 Task: Look for Airbnb options in Moutsamoudou, Comoros from 2nd December, 2023 to 6th December, 2023 for 2 adults.1  bedroom having 1 bed and 1 bathroom. Property type can be hotel. Amenities needed are: washing machine. Look for 4 properties as per requirement.
Action: Mouse moved to (464, 109)
Screenshot: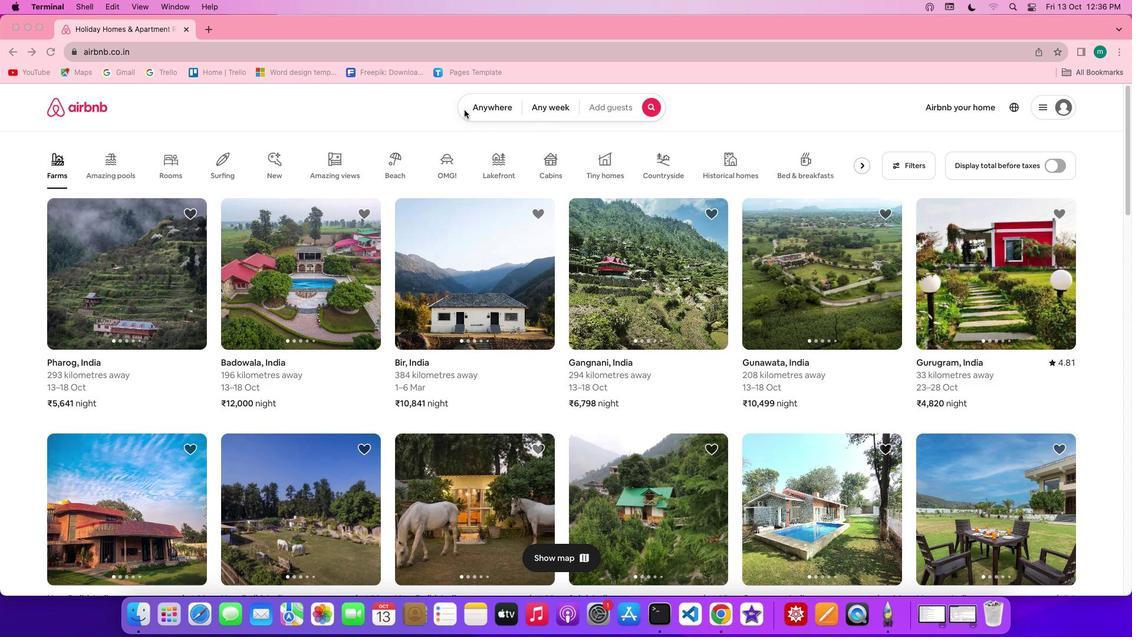 
Action: Mouse pressed left at (464, 109)
Screenshot: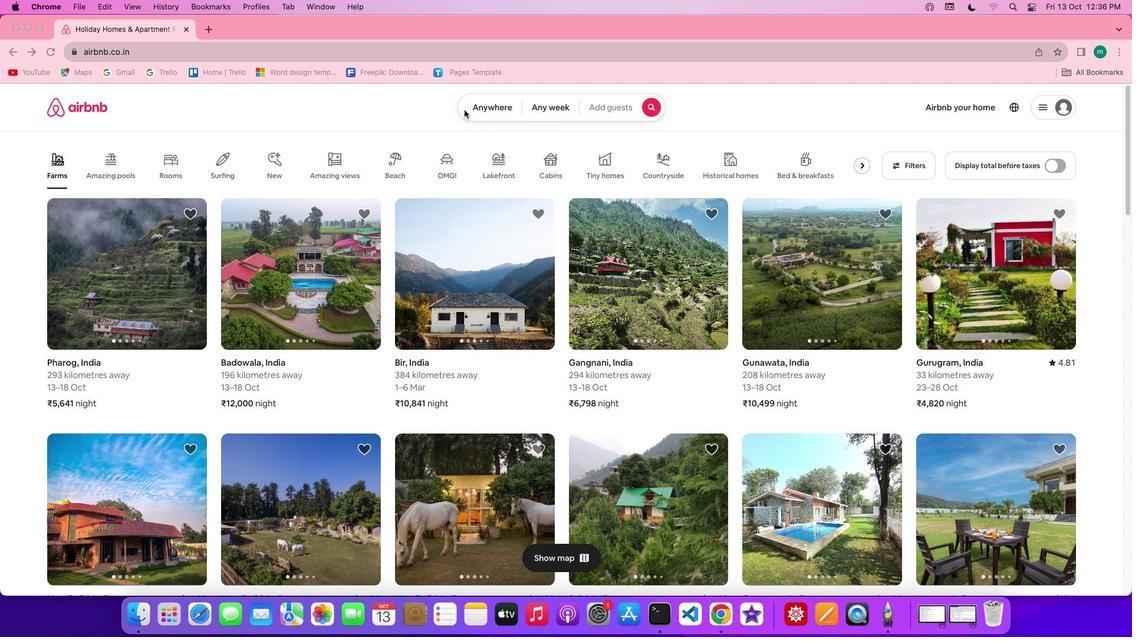 
Action: Mouse moved to (476, 106)
Screenshot: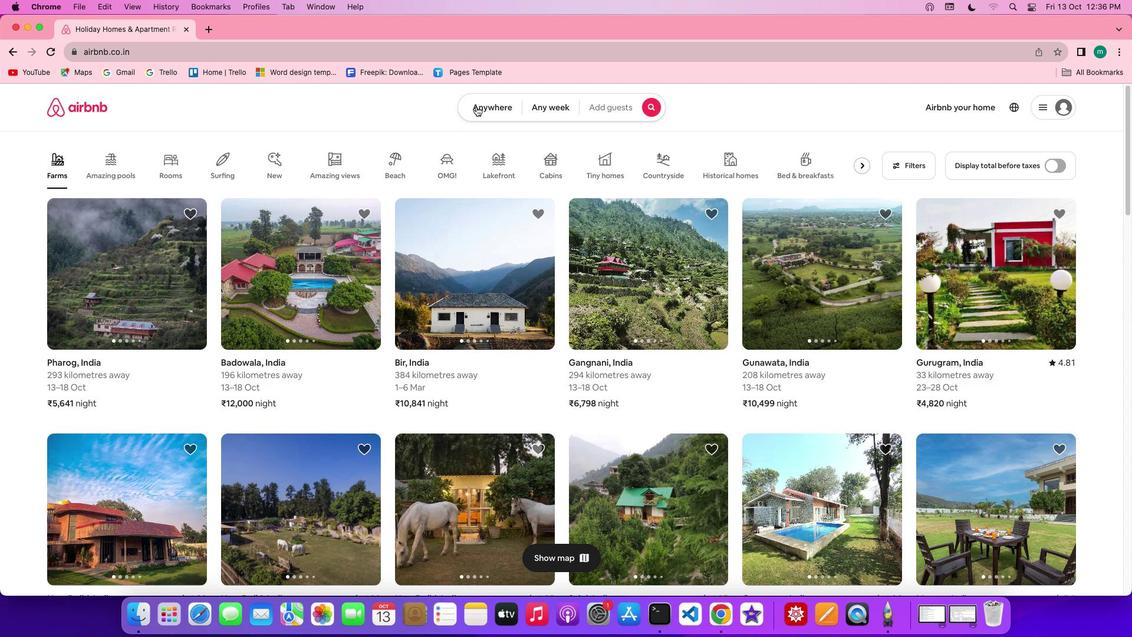 
Action: Mouse pressed left at (476, 106)
Screenshot: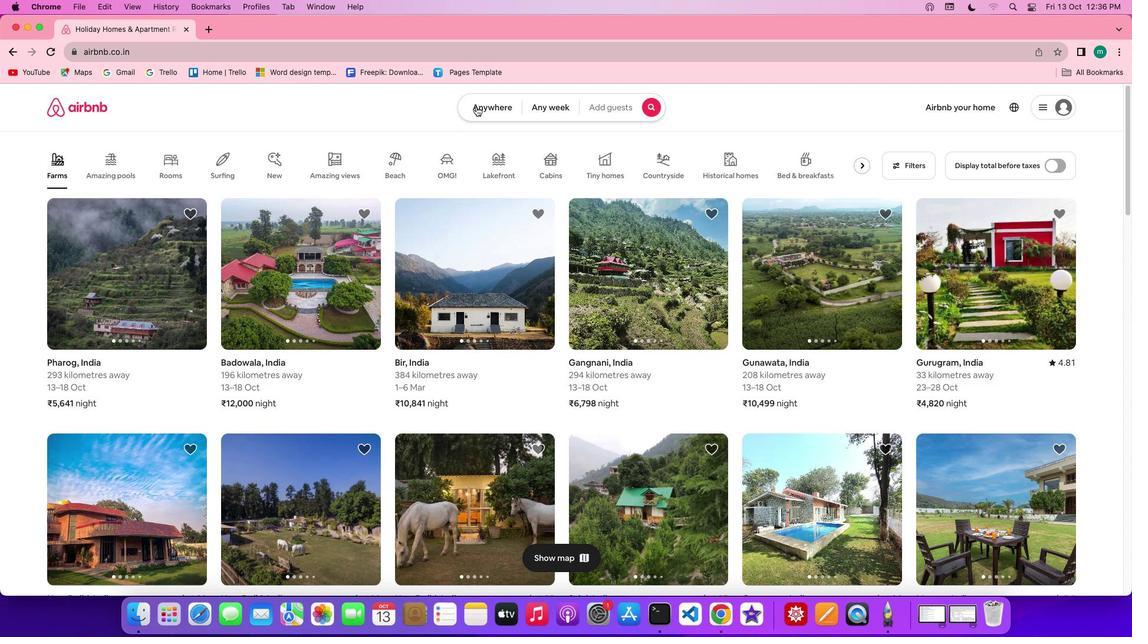 
Action: Mouse moved to (440, 158)
Screenshot: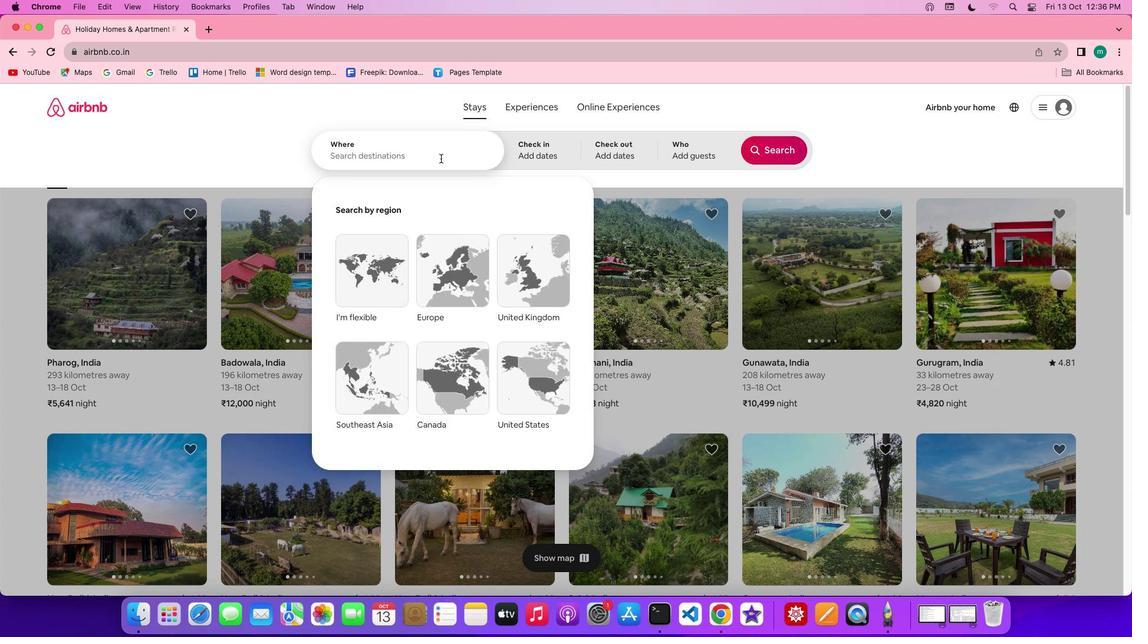 
Action: Mouse pressed left at (440, 158)
Screenshot: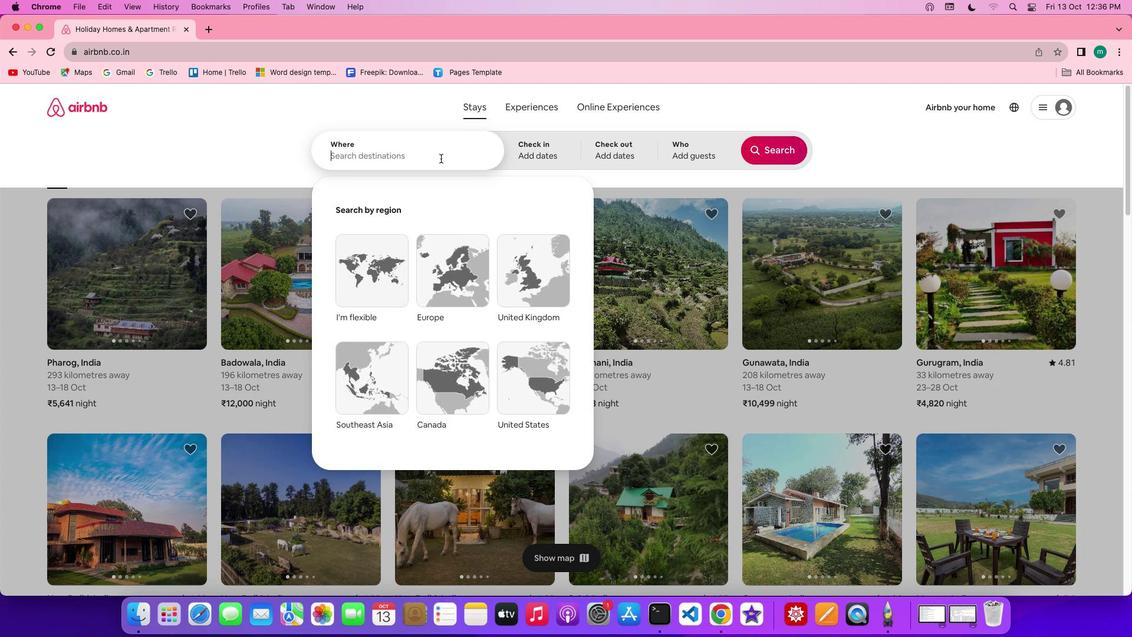 
Action: Key pressed Key.shift'M''o''u''t''s''a''m''o''u''d''o''u'','Key.shift'C''o''m''o''r''o''s'
Screenshot: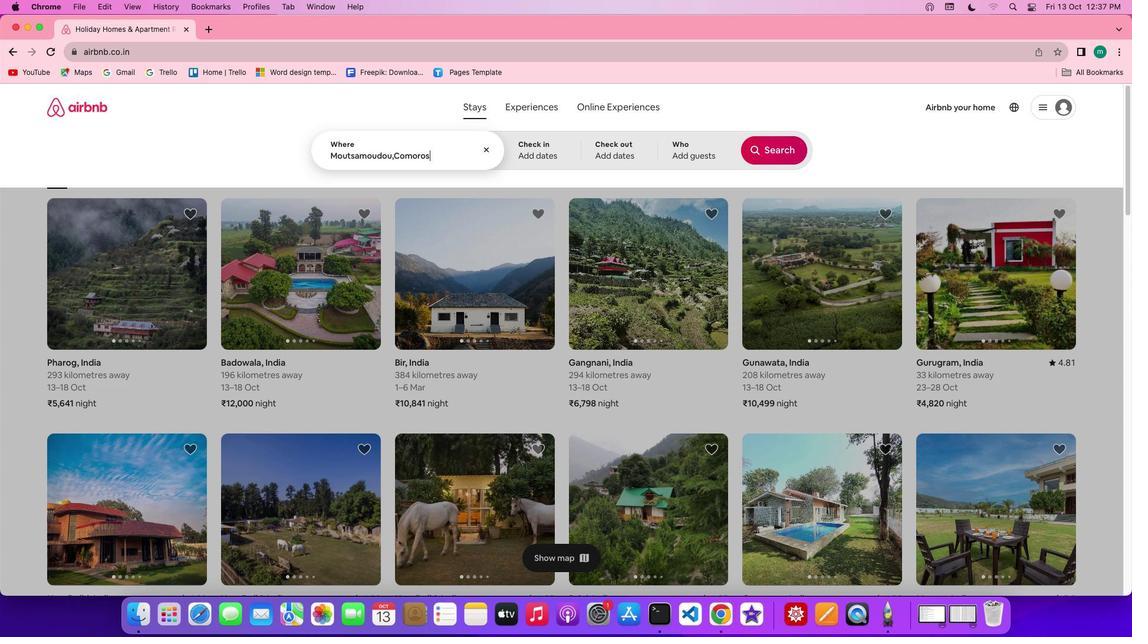 
Action: Mouse moved to (539, 153)
Screenshot: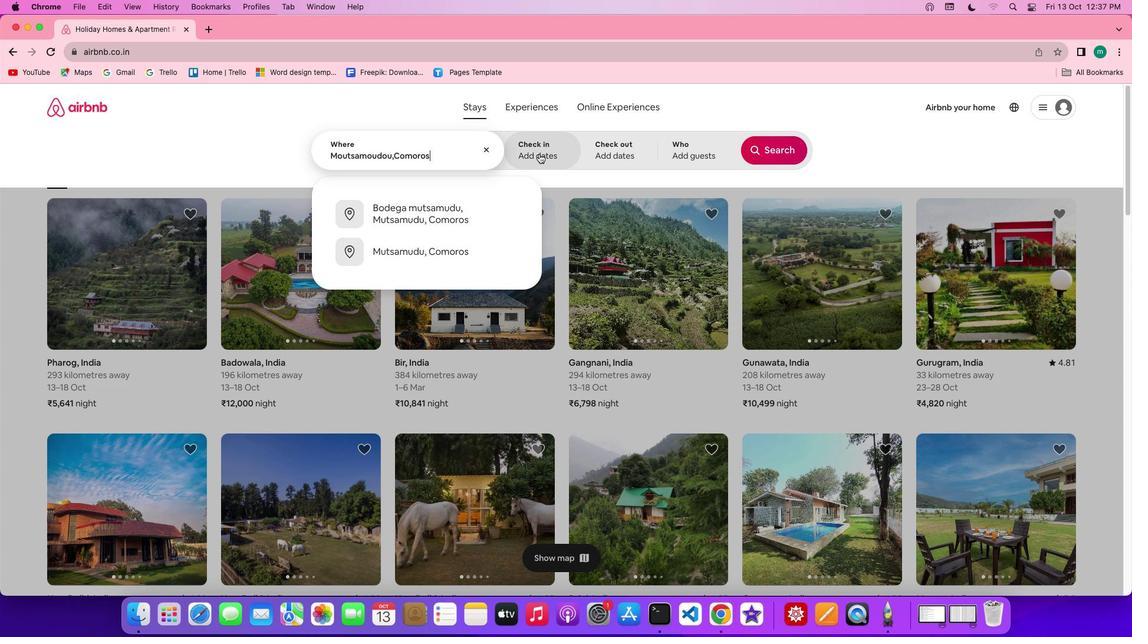 
Action: Mouse pressed left at (539, 153)
Screenshot: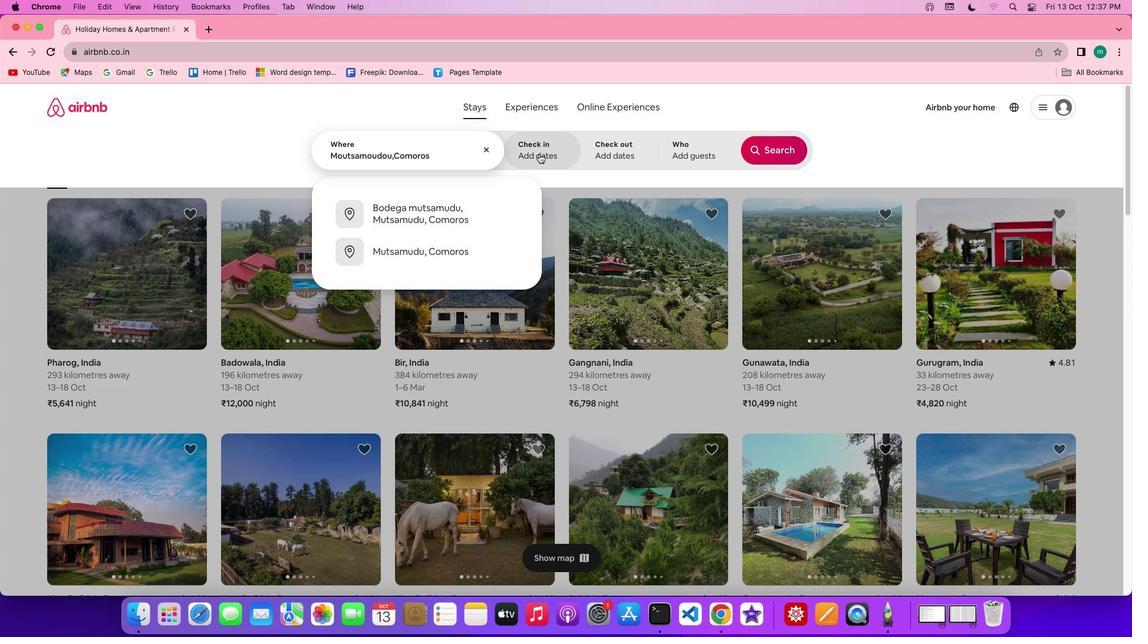 
Action: Mouse moved to (769, 244)
Screenshot: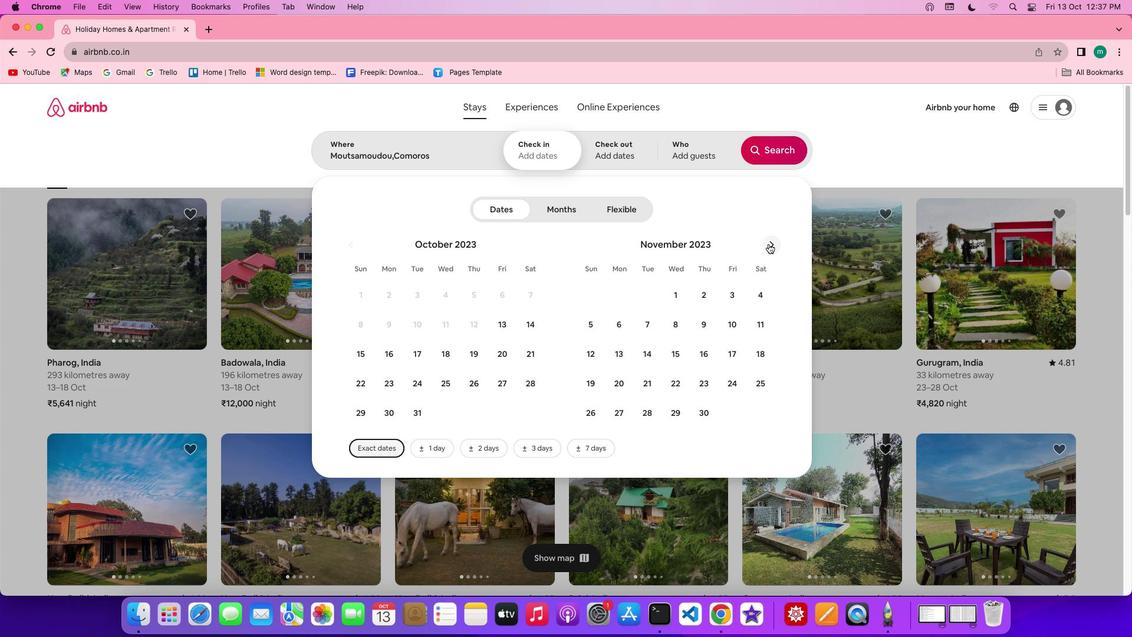
Action: Mouse pressed left at (769, 244)
Screenshot: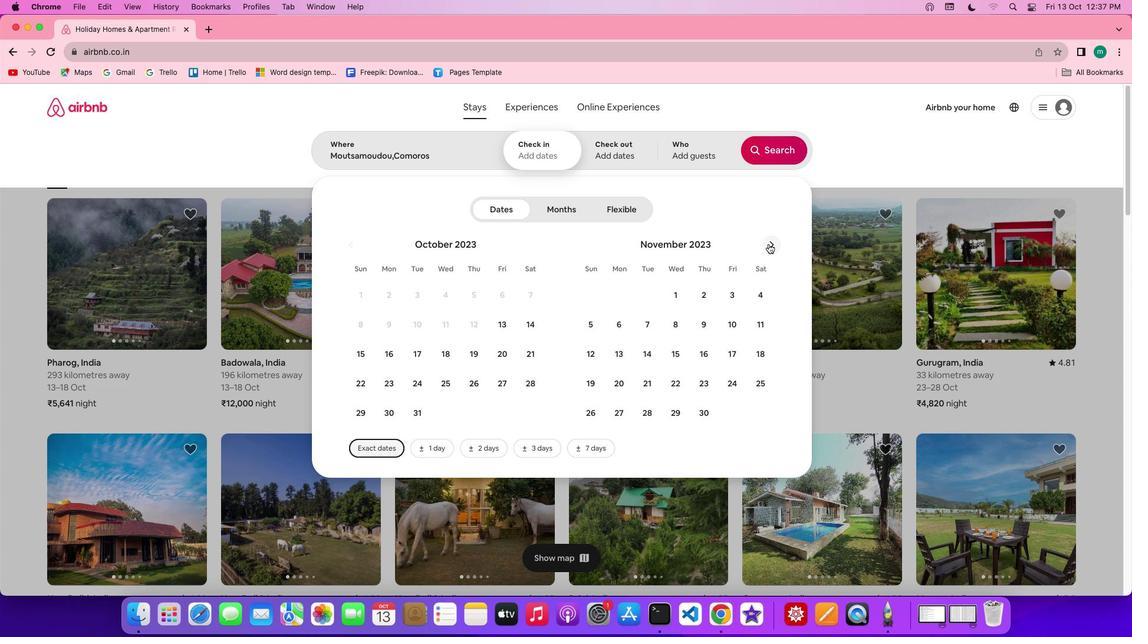 
Action: Mouse moved to (754, 287)
Screenshot: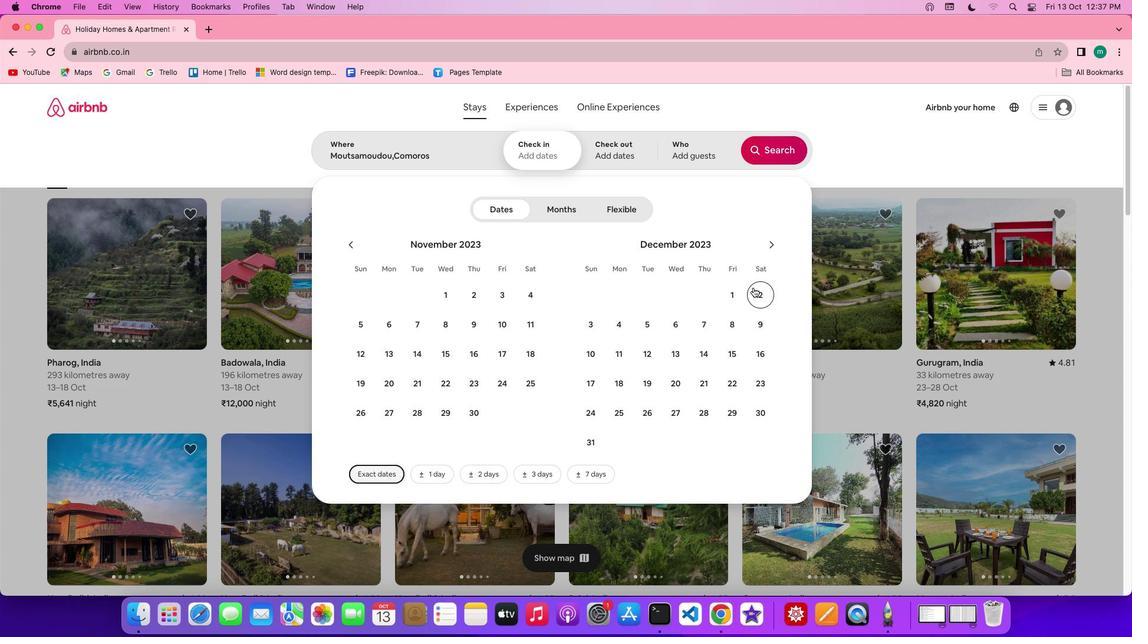 
Action: Mouse pressed left at (754, 287)
Screenshot: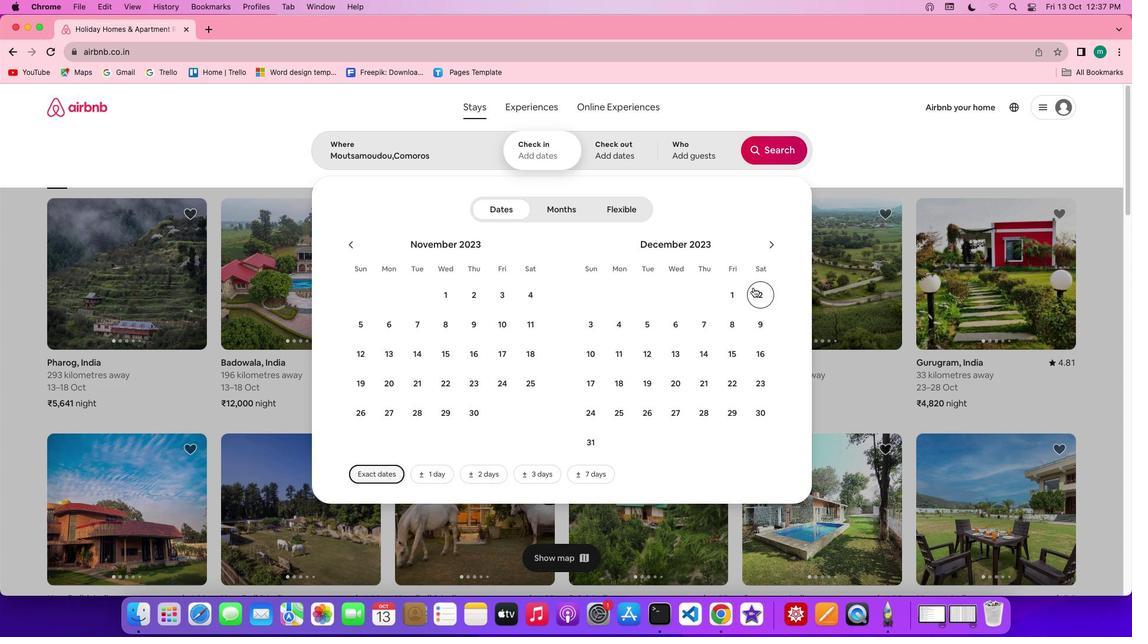 
Action: Mouse moved to (679, 329)
Screenshot: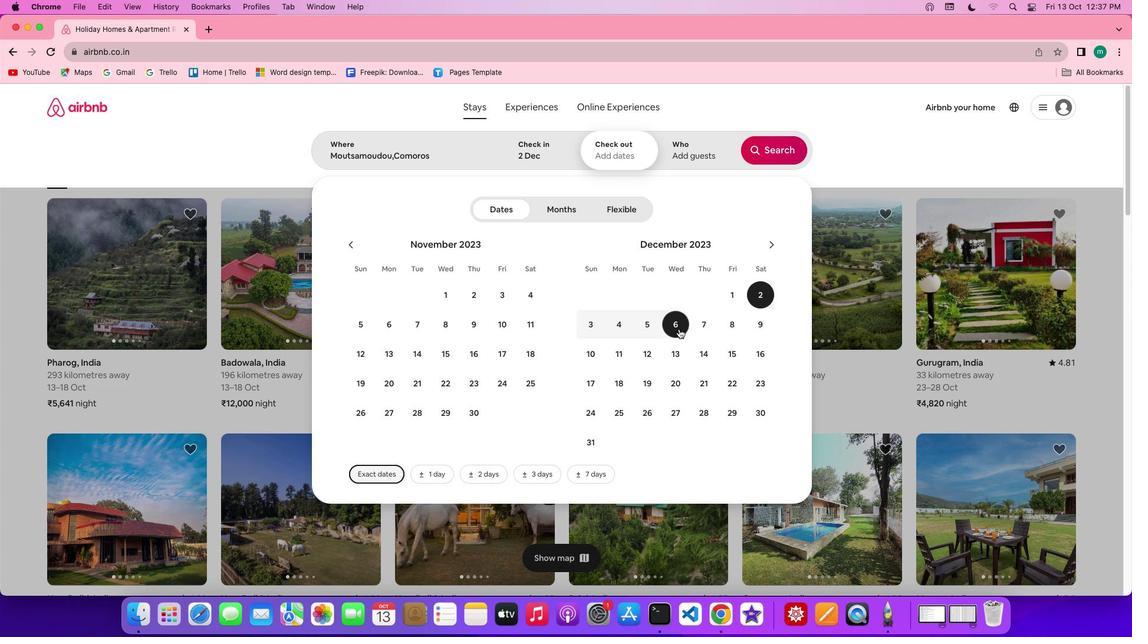 
Action: Mouse pressed left at (679, 329)
Screenshot: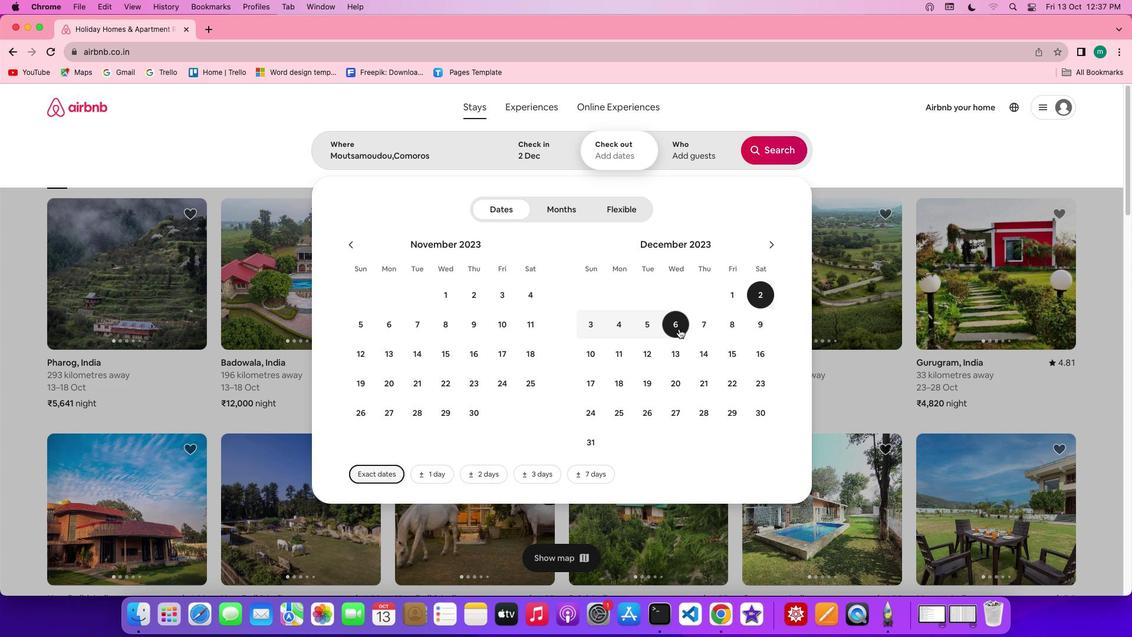 
Action: Mouse moved to (681, 155)
Screenshot: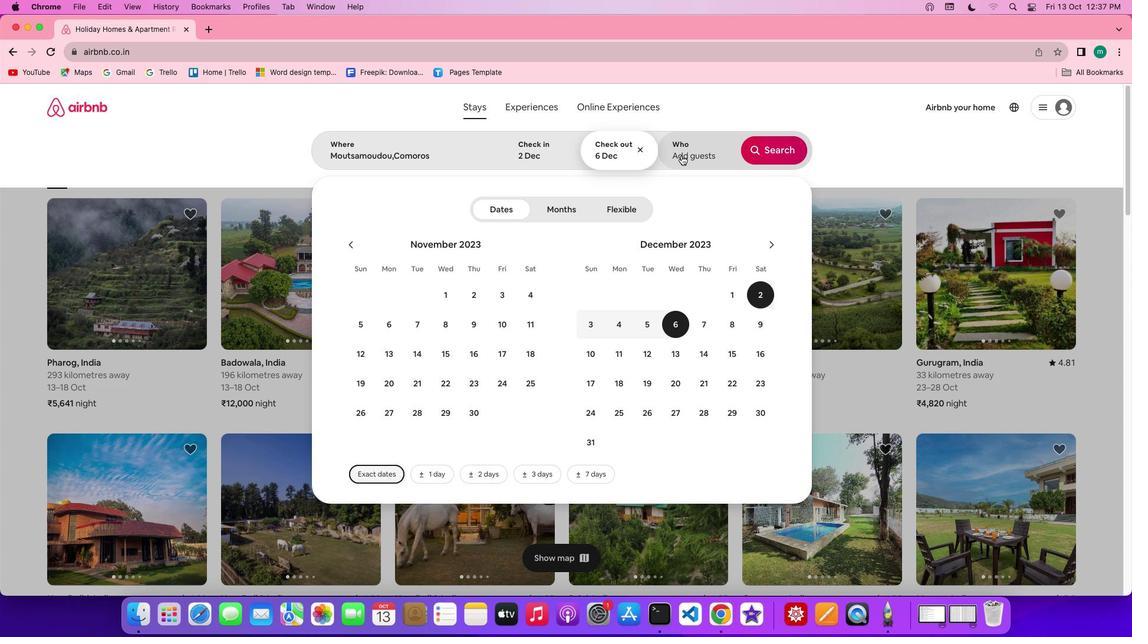 
Action: Mouse pressed left at (681, 155)
Screenshot: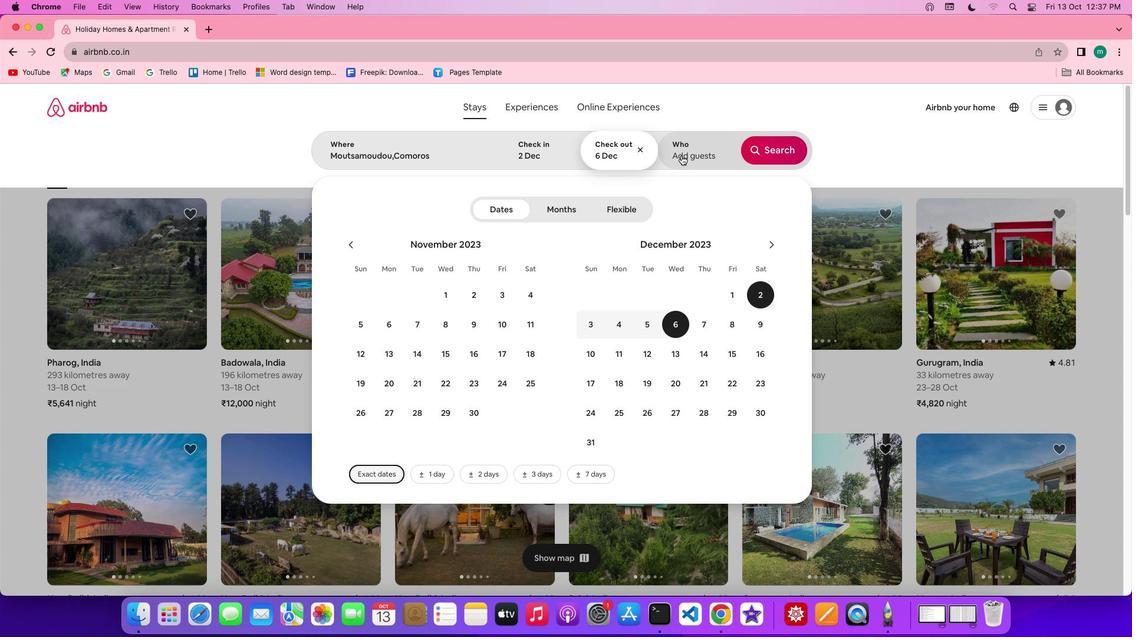 
Action: Mouse moved to (777, 217)
Screenshot: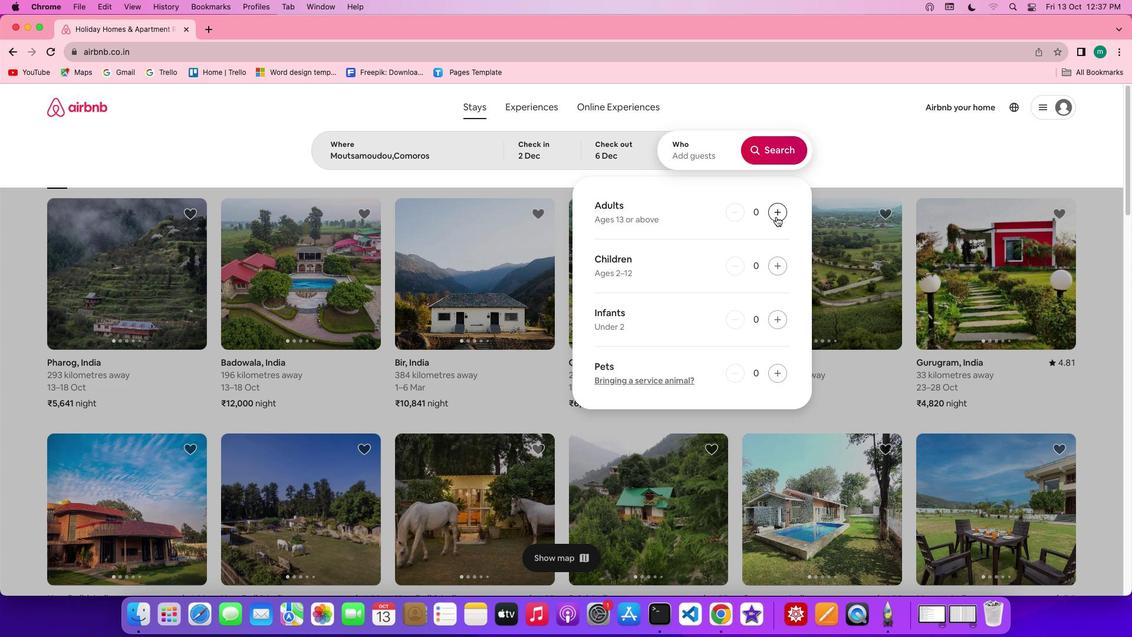 
Action: Mouse pressed left at (777, 217)
Screenshot: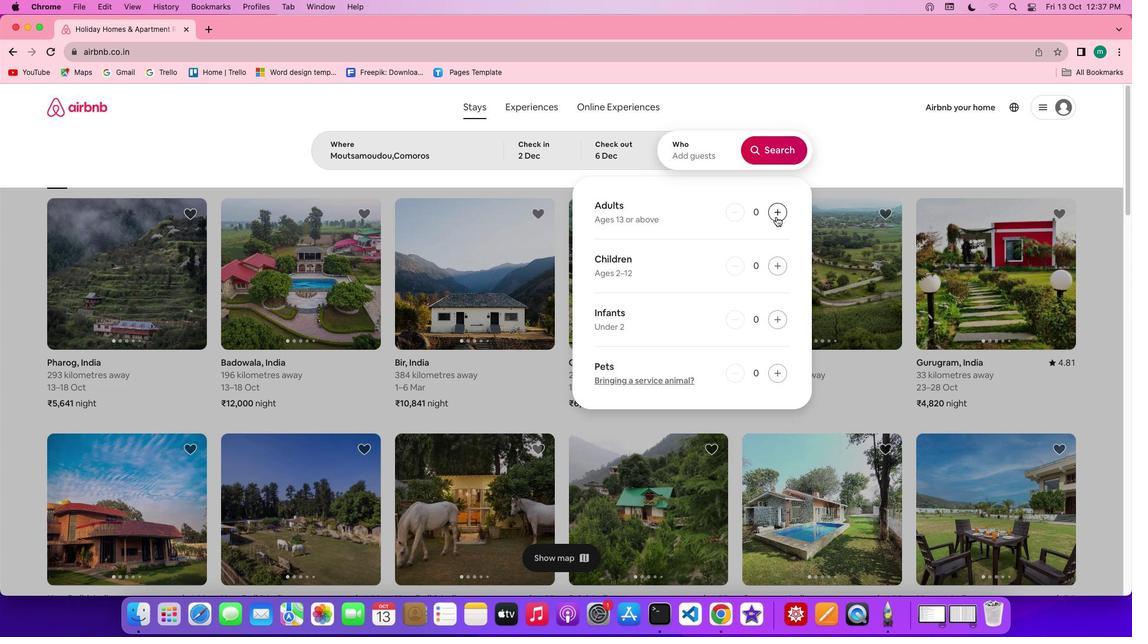 
Action: Mouse pressed left at (777, 217)
Screenshot: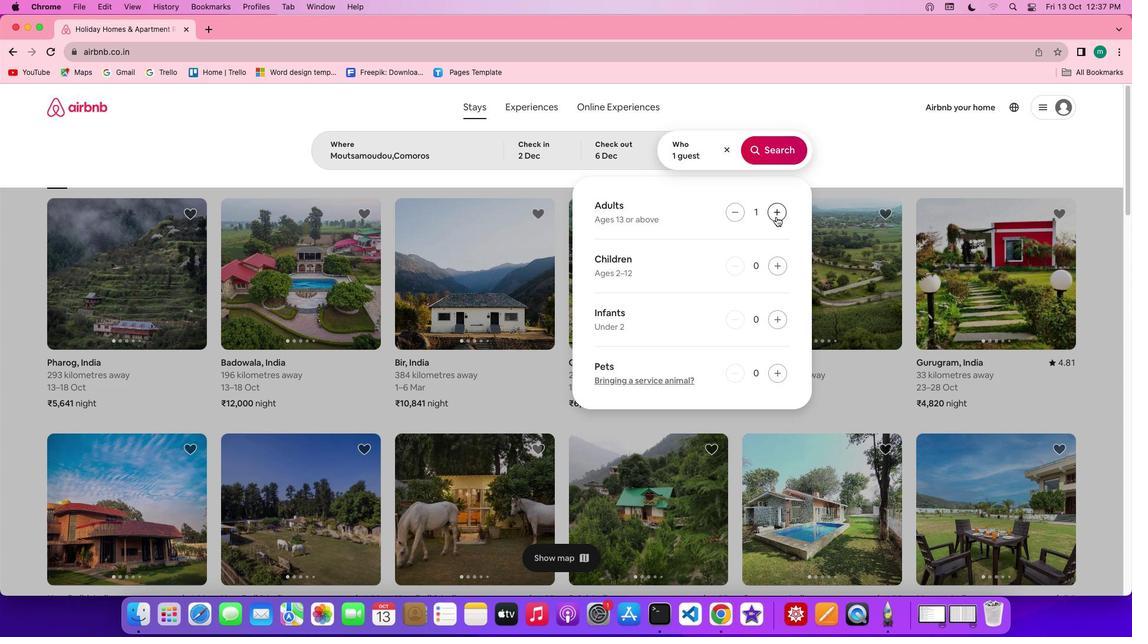 
Action: Mouse moved to (772, 143)
Screenshot: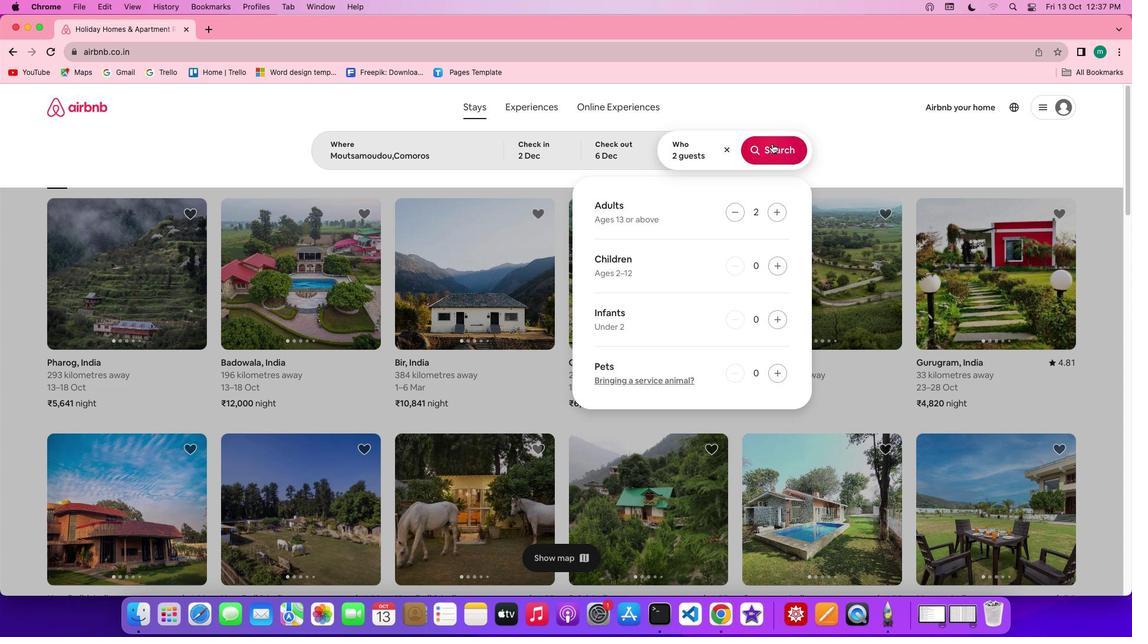 
Action: Mouse pressed left at (772, 143)
Screenshot: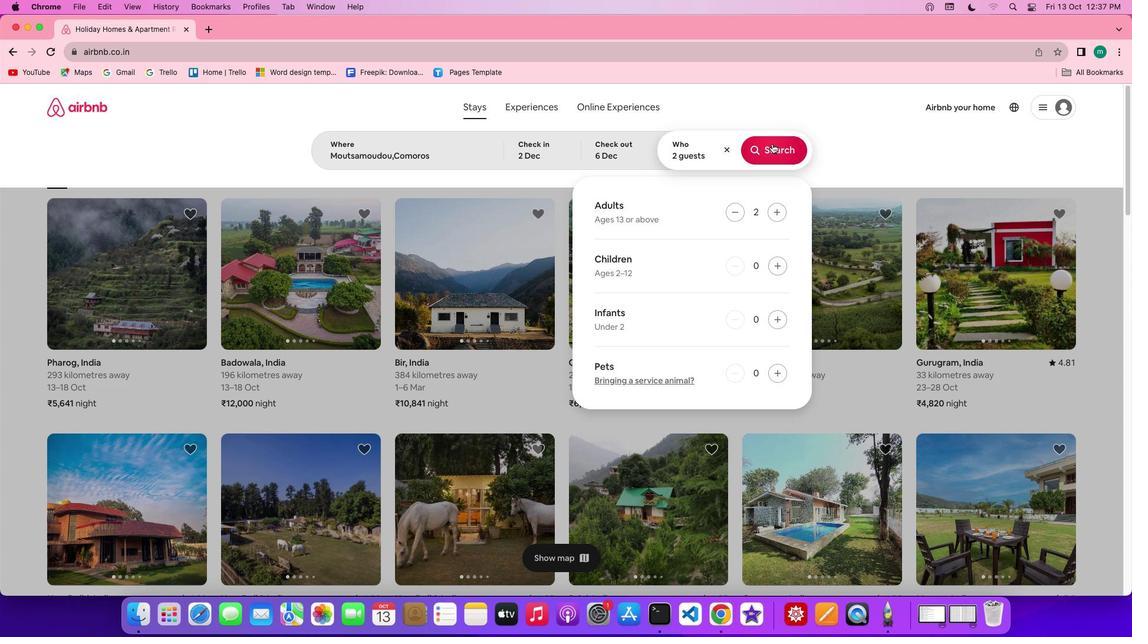 
Action: Mouse moved to (930, 153)
Screenshot: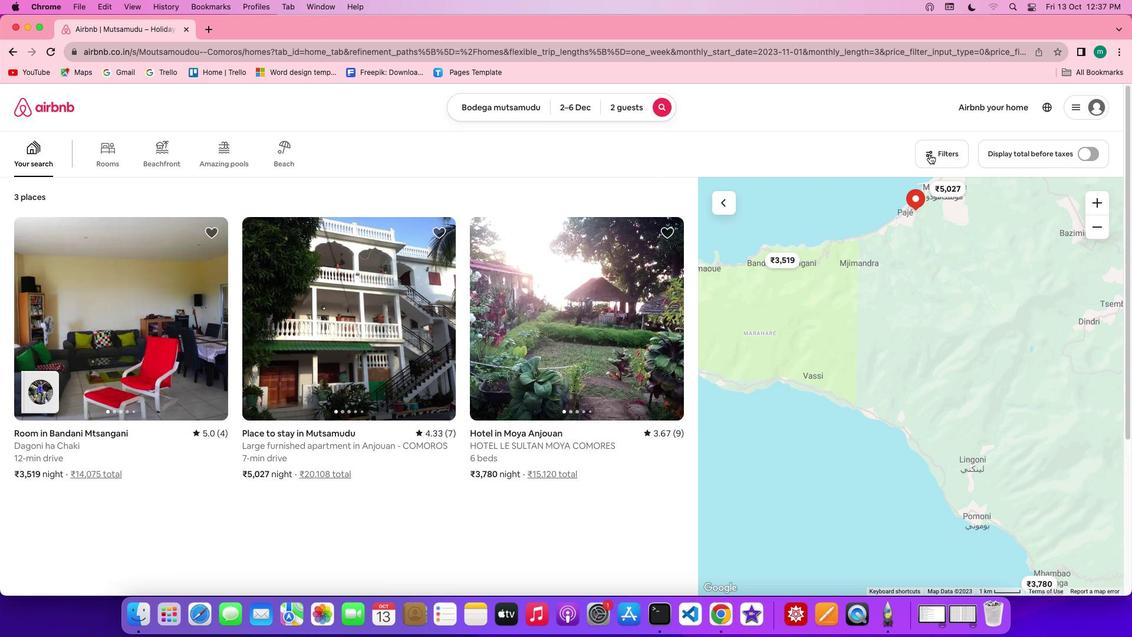 
Action: Mouse pressed left at (930, 153)
Screenshot: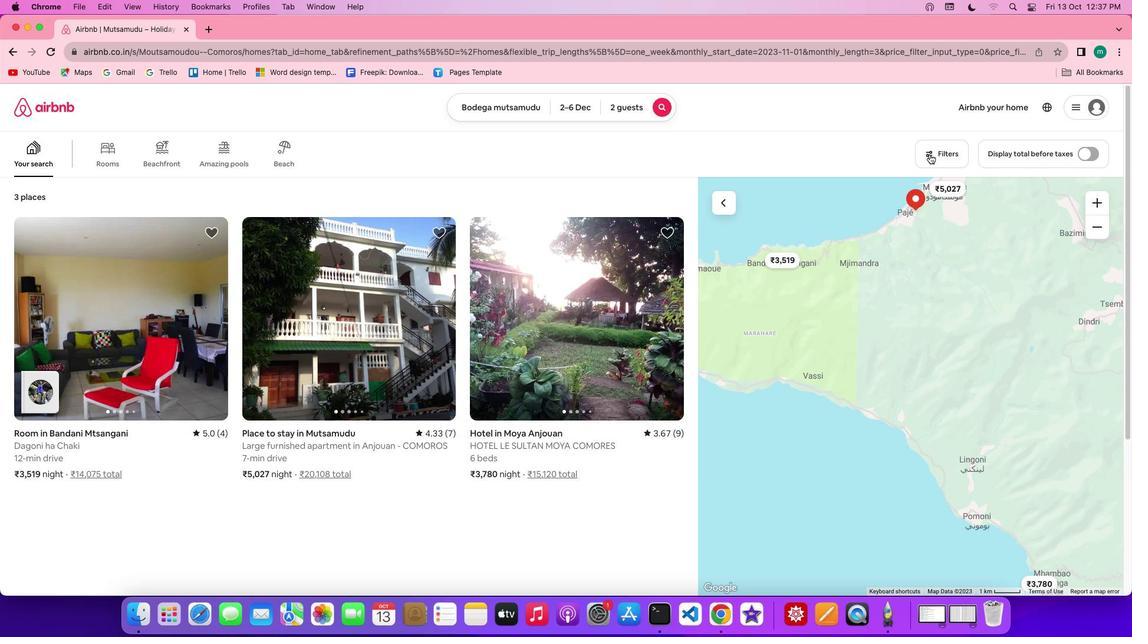 
Action: Mouse moved to (614, 269)
Screenshot: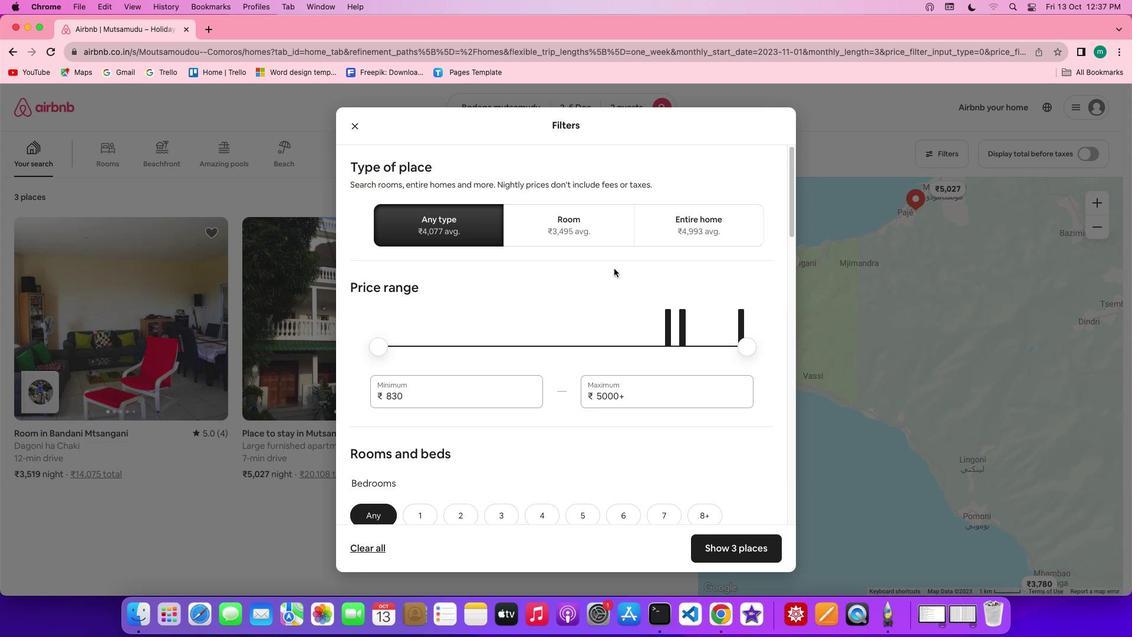 
Action: Mouse scrolled (614, 269) with delta (0, 0)
Screenshot: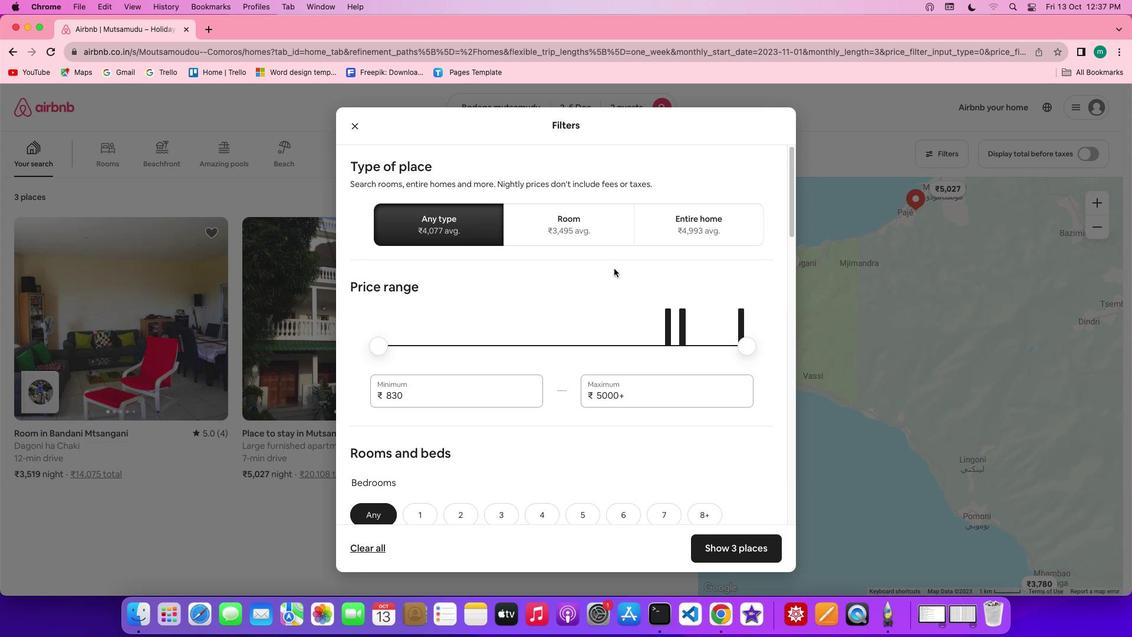 
Action: Mouse scrolled (614, 269) with delta (0, 0)
Screenshot: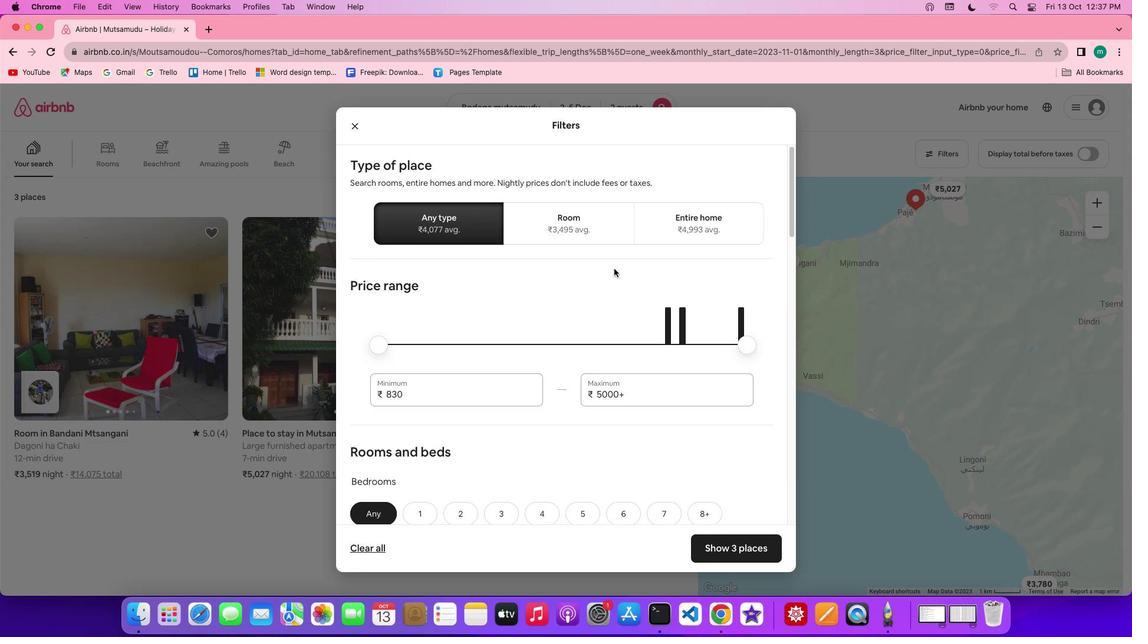 
Action: Mouse scrolled (614, 269) with delta (0, 0)
Screenshot: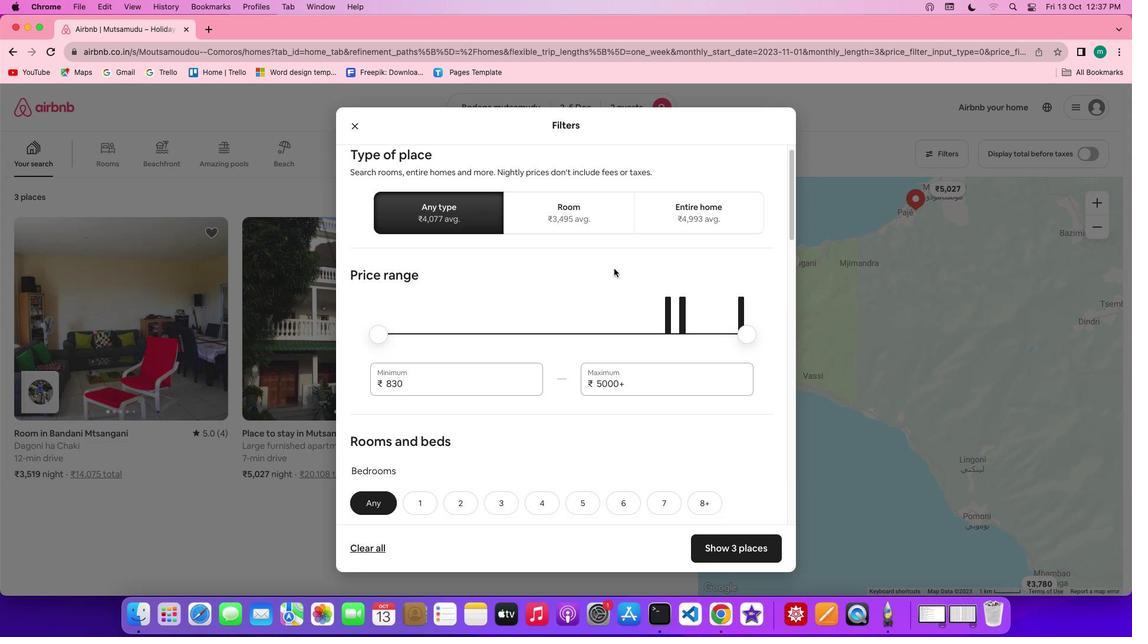 
Action: Mouse scrolled (614, 269) with delta (0, 0)
Screenshot: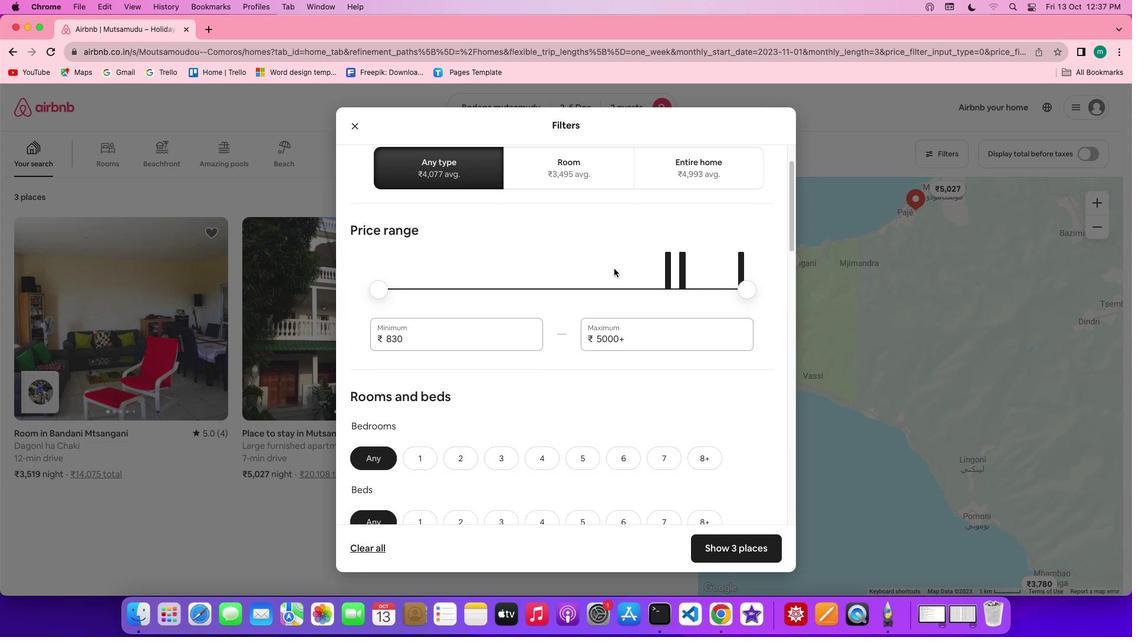 
Action: Mouse scrolled (614, 269) with delta (0, 0)
Screenshot: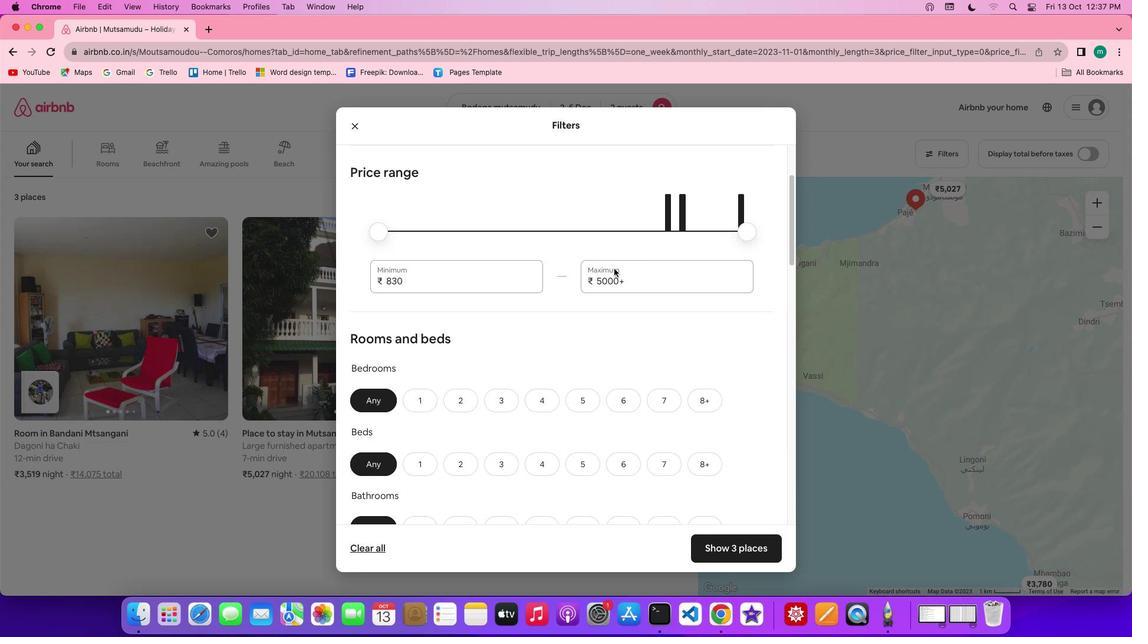 
Action: Mouse scrolled (614, 269) with delta (0, 0)
Screenshot: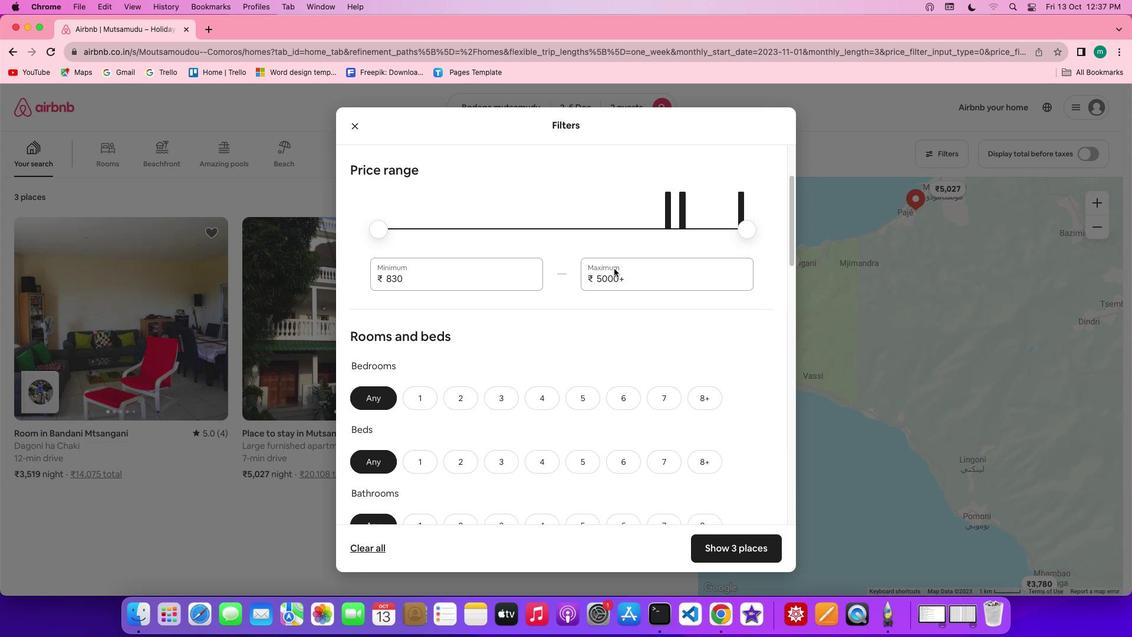 
Action: Mouse scrolled (614, 269) with delta (0, 0)
Screenshot: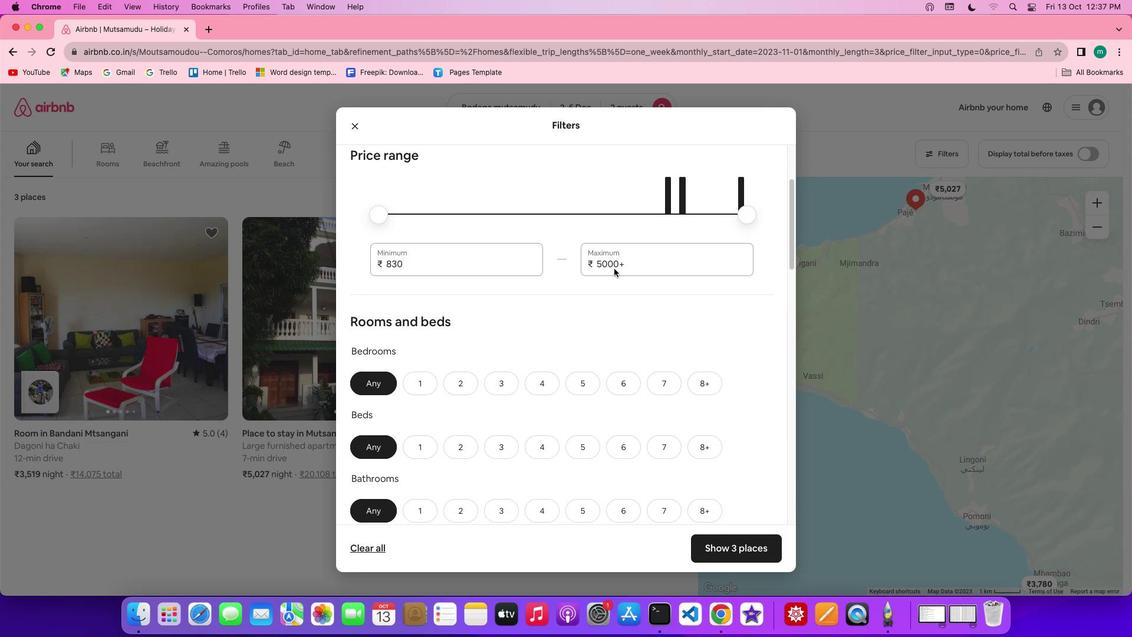 
Action: Mouse scrolled (614, 269) with delta (0, 0)
Screenshot: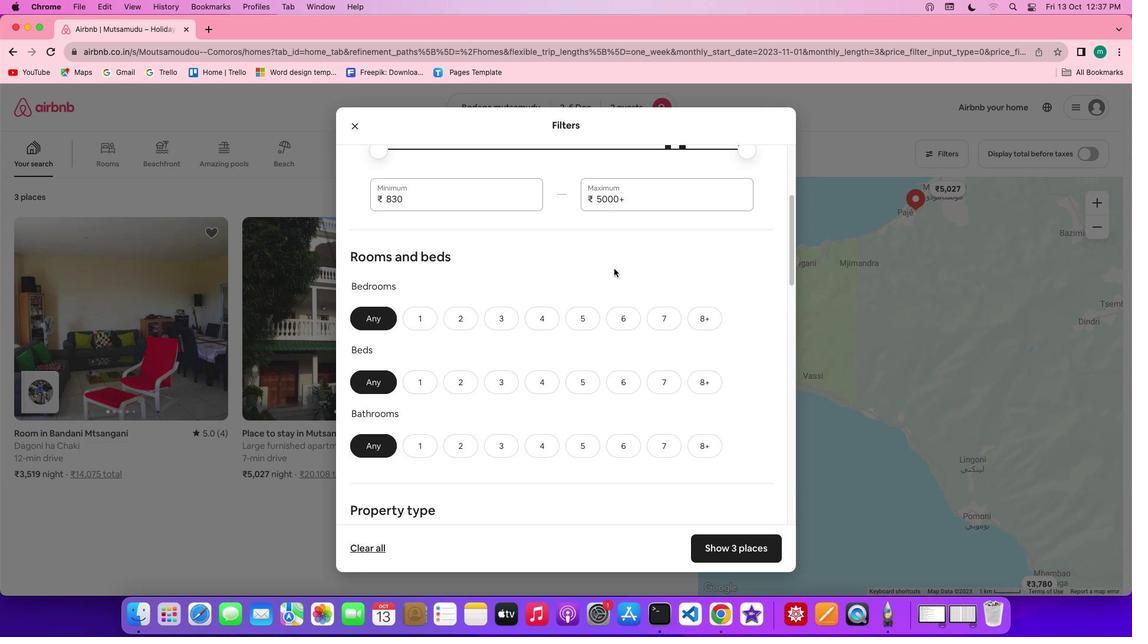 
Action: Mouse scrolled (614, 269) with delta (0, 0)
Screenshot: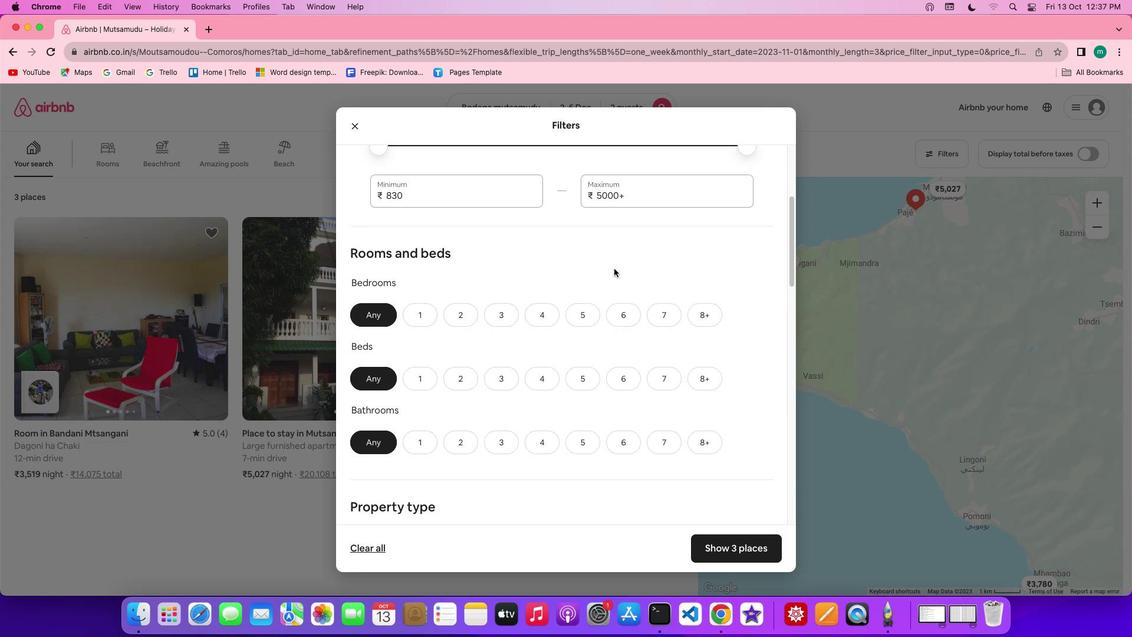 
Action: Mouse scrolled (614, 269) with delta (0, 0)
Screenshot: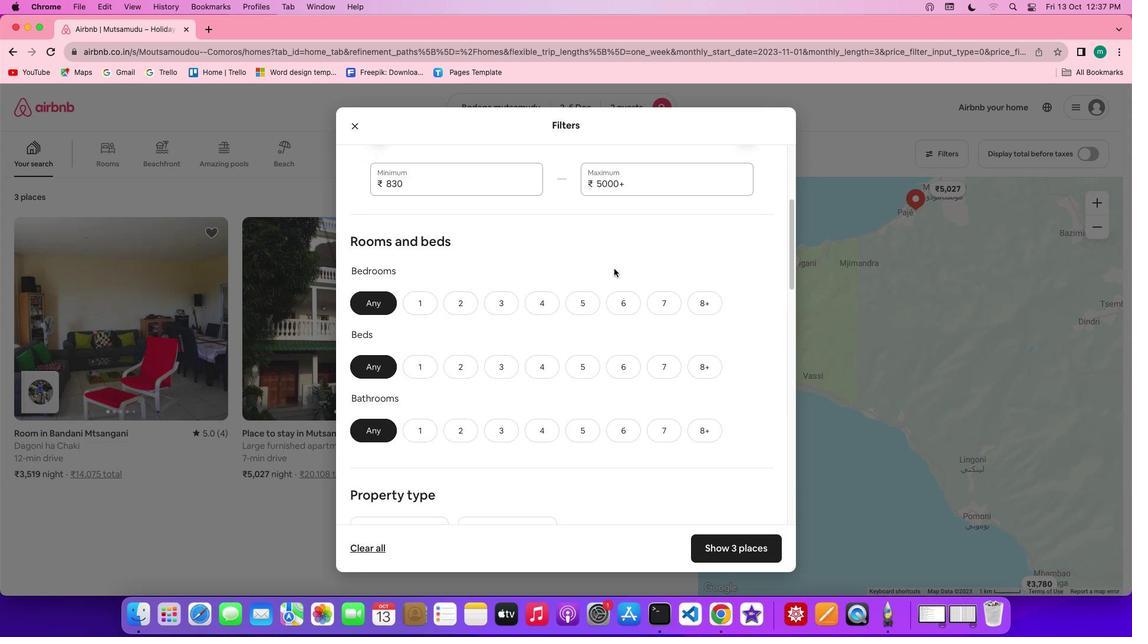 
Action: Mouse scrolled (614, 269) with delta (0, -1)
Screenshot: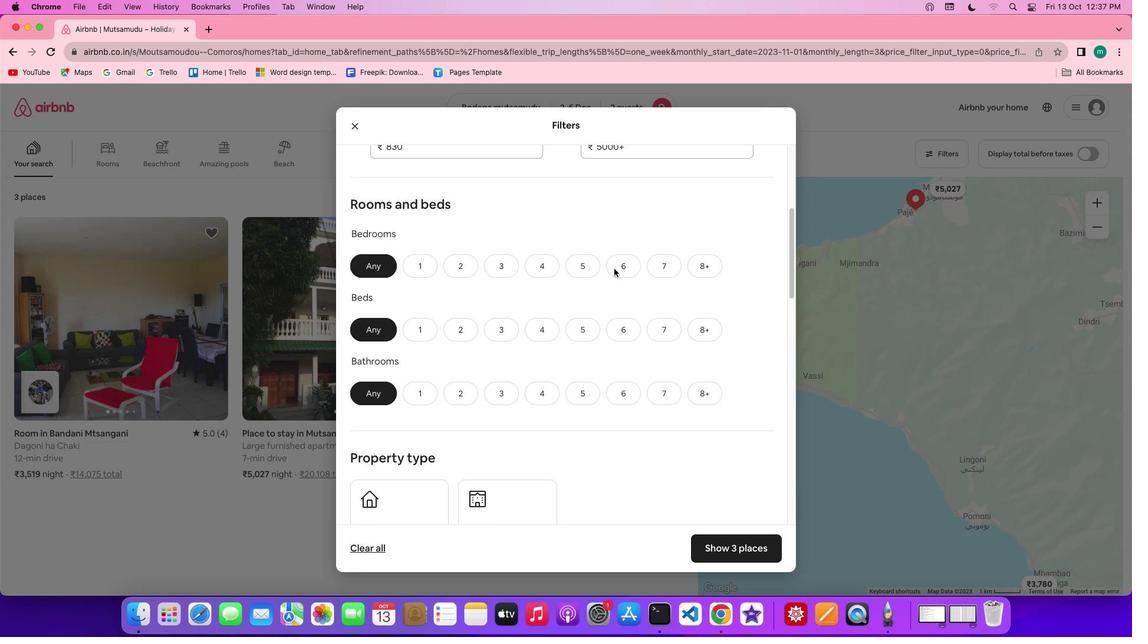
Action: Mouse moved to (423, 156)
Screenshot: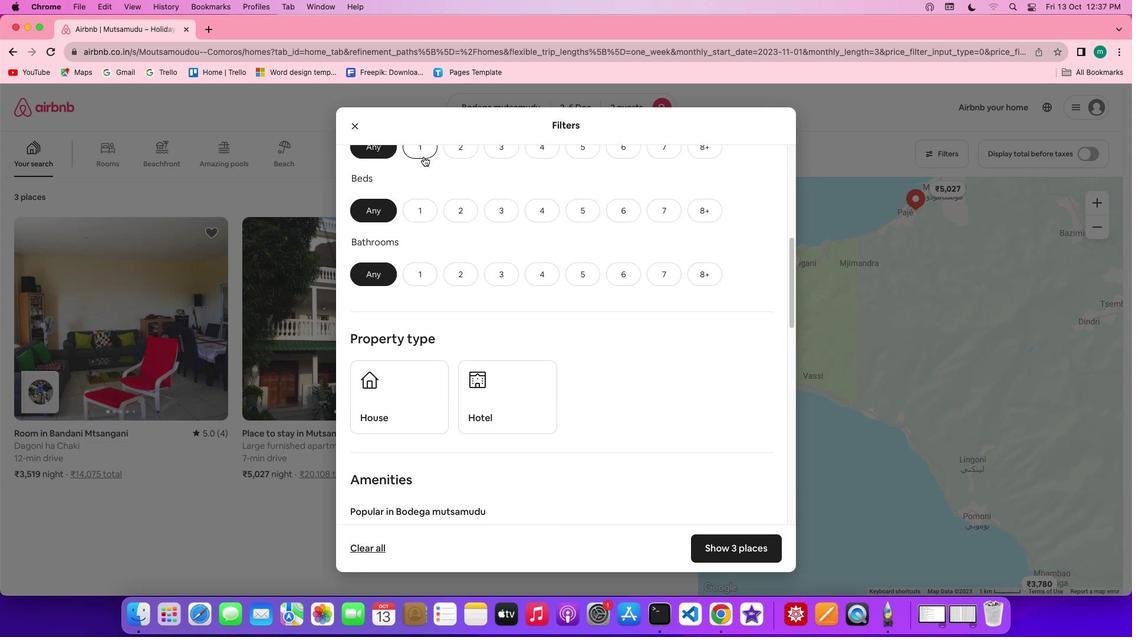 
Action: Mouse pressed left at (423, 156)
Screenshot: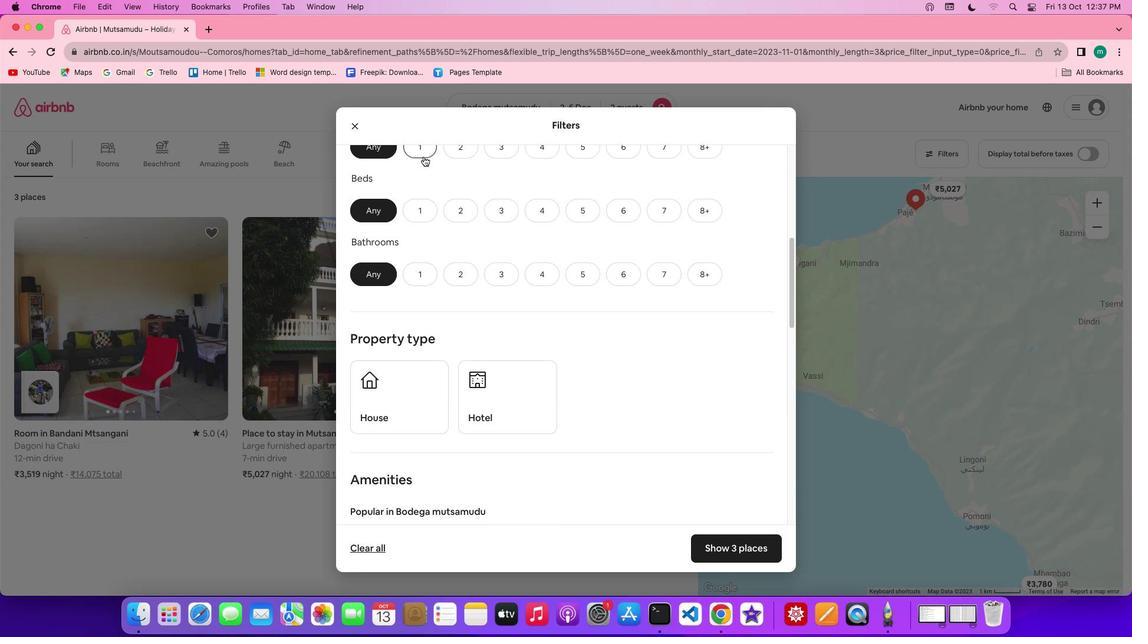 
Action: Mouse moved to (418, 205)
Screenshot: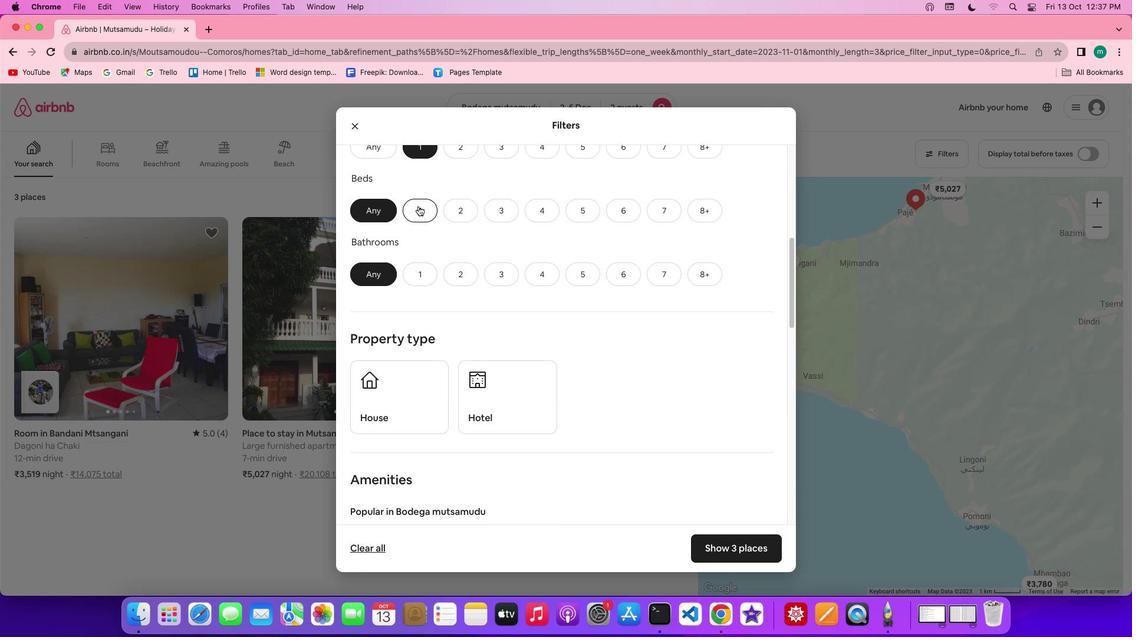 
Action: Mouse pressed left at (418, 205)
Screenshot: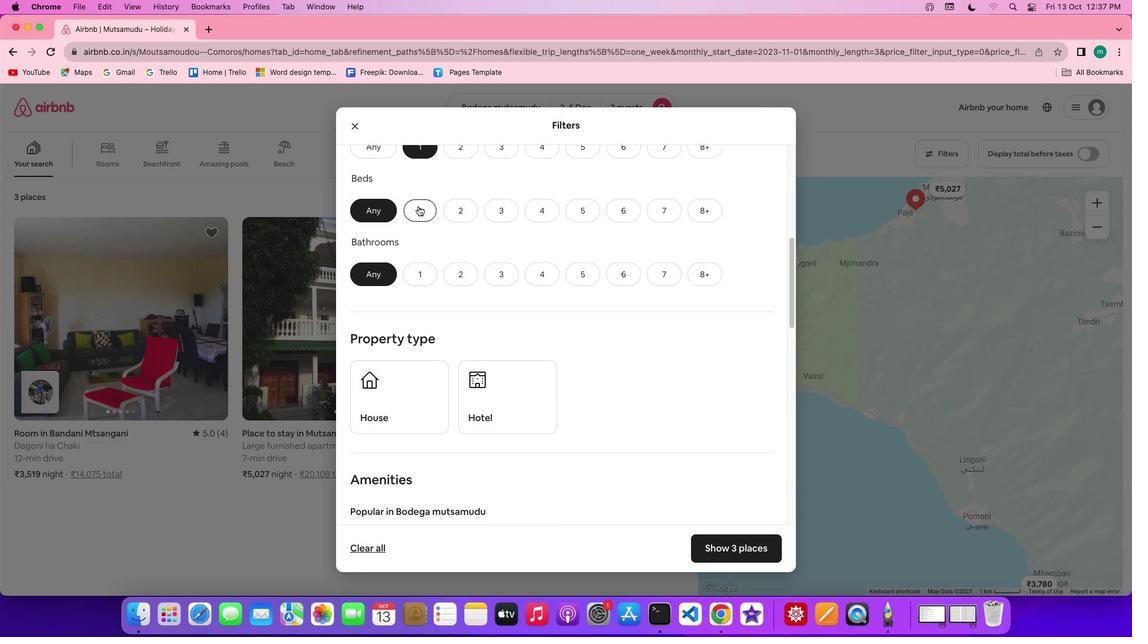 
Action: Mouse moved to (423, 272)
Screenshot: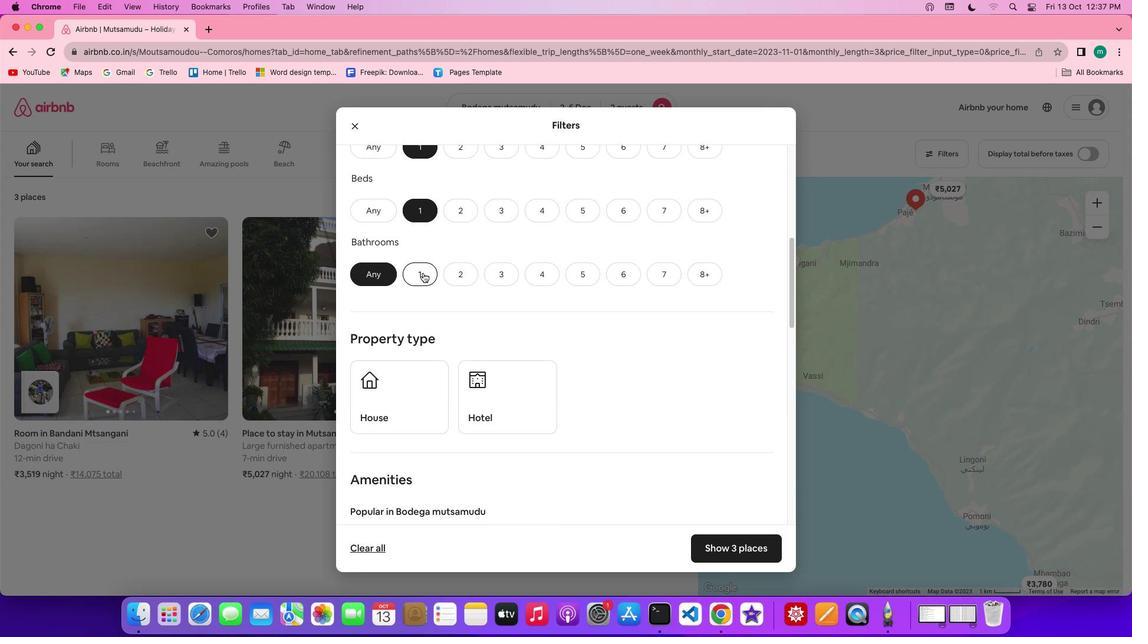 
Action: Mouse pressed left at (423, 272)
Screenshot: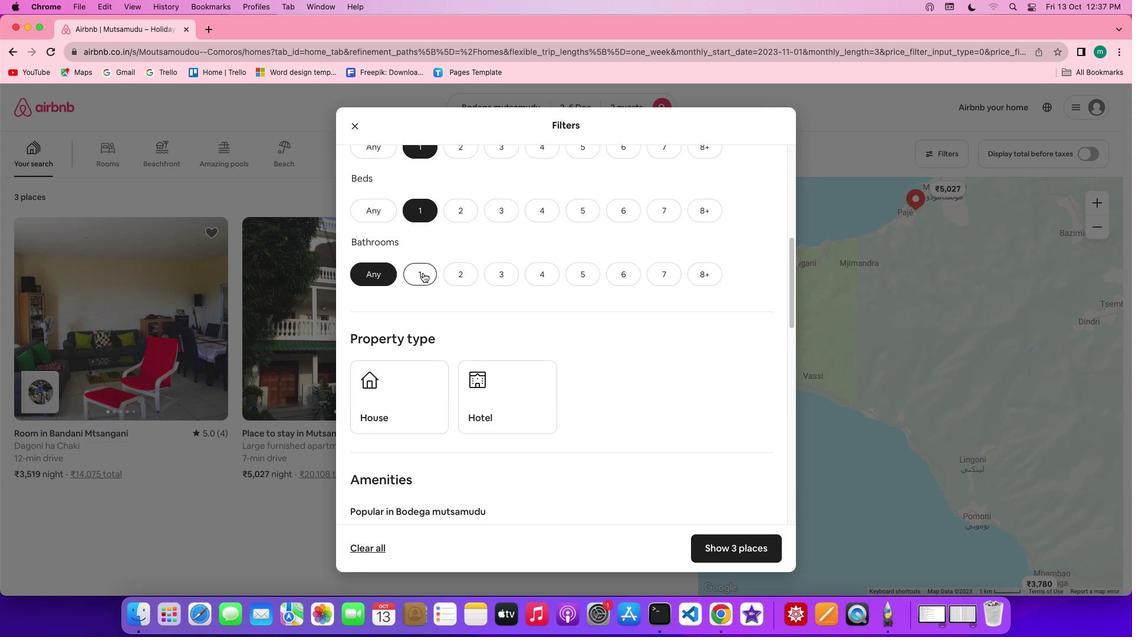 
Action: Mouse moved to (614, 269)
Screenshot: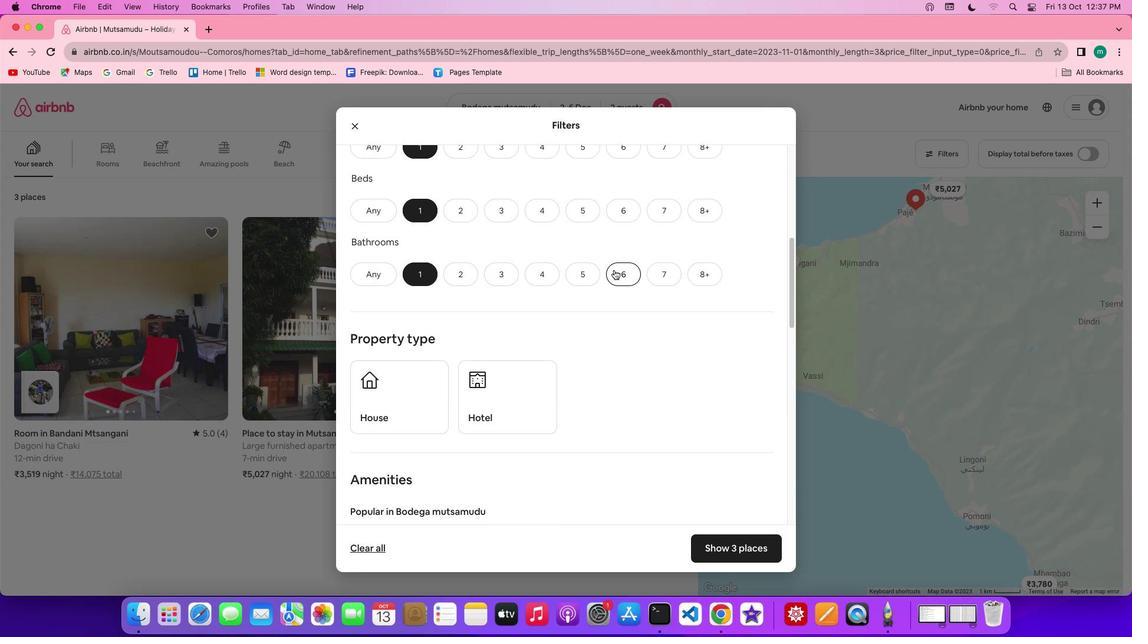 
Action: Mouse scrolled (614, 269) with delta (0, 0)
Screenshot: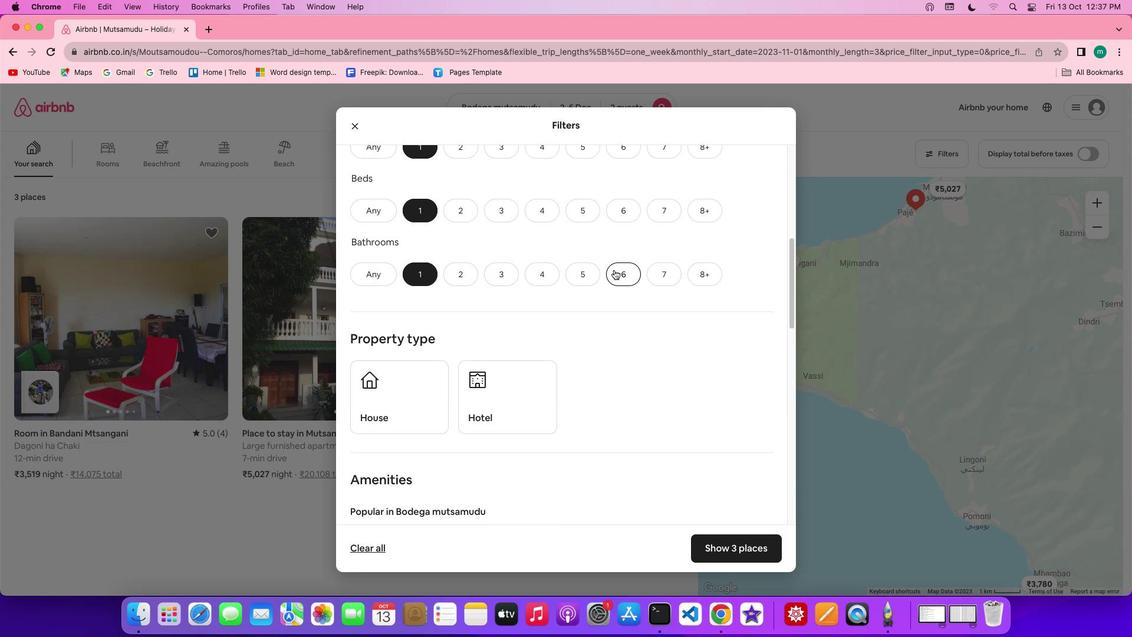 
Action: Mouse scrolled (614, 269) with delta (0, 0)
Screenshot: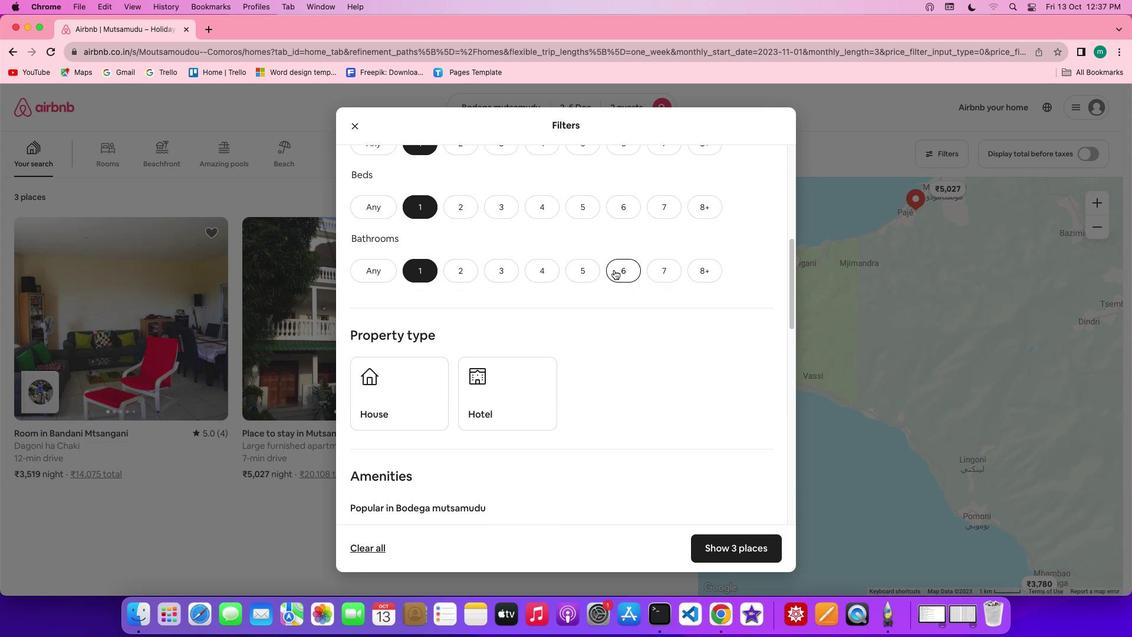 
Action: Mouse scrolled (614, 269) with delta (0, 0)
Screenshot: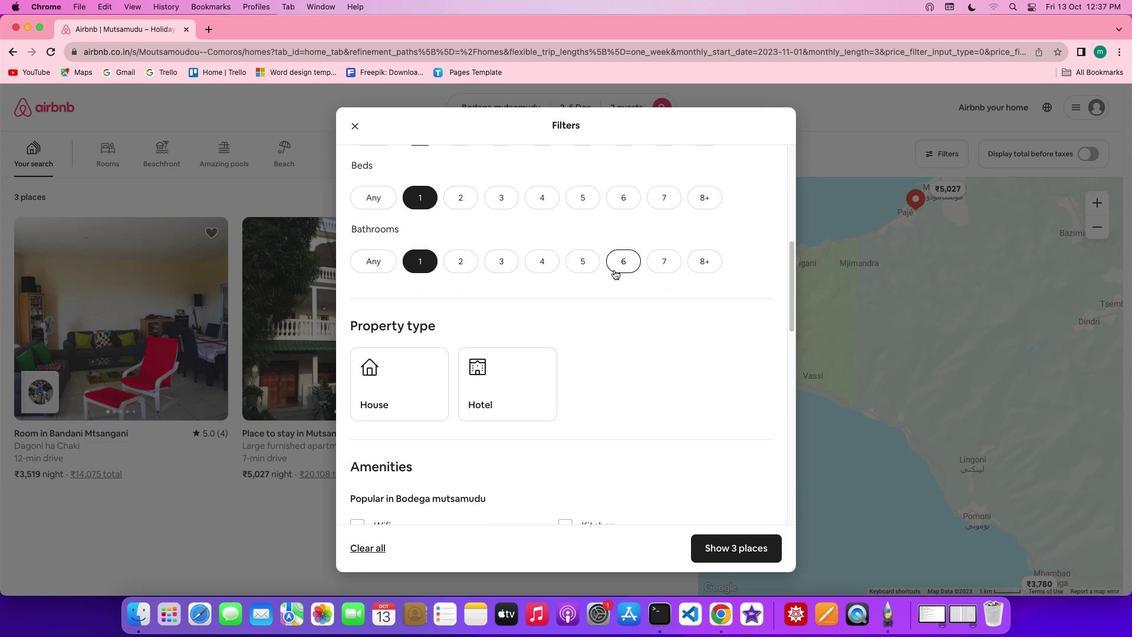 
Action: Mouse scrolled (614, 269) with delta (0, 0)
Screenshot: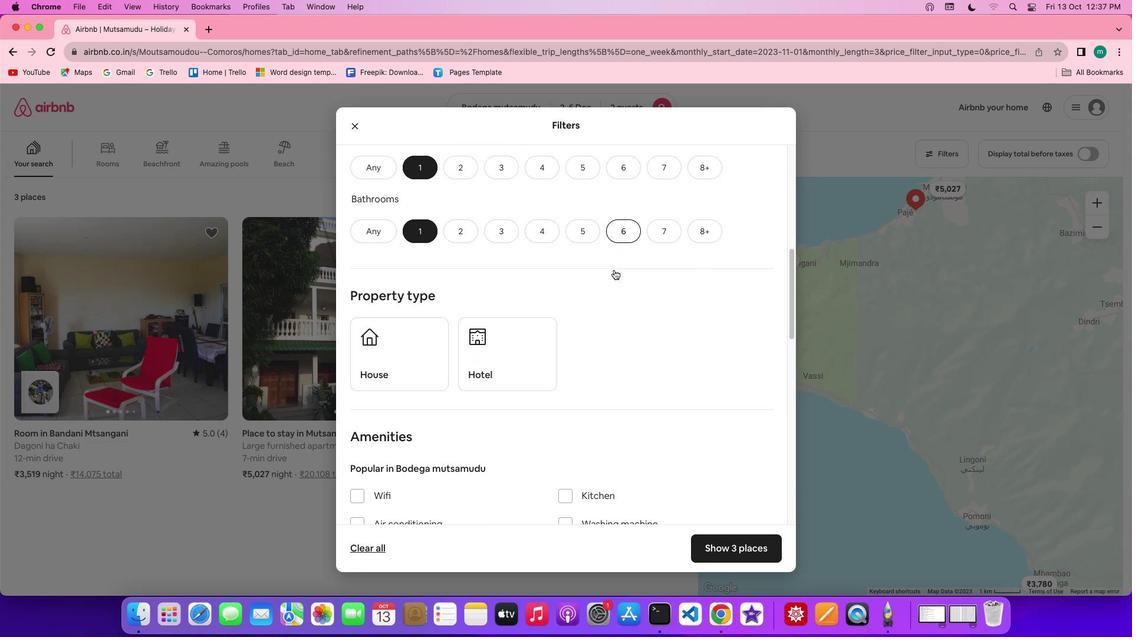 
Action: Mouse scrolled (614, 269) with delta (0, 0)
Screenshot: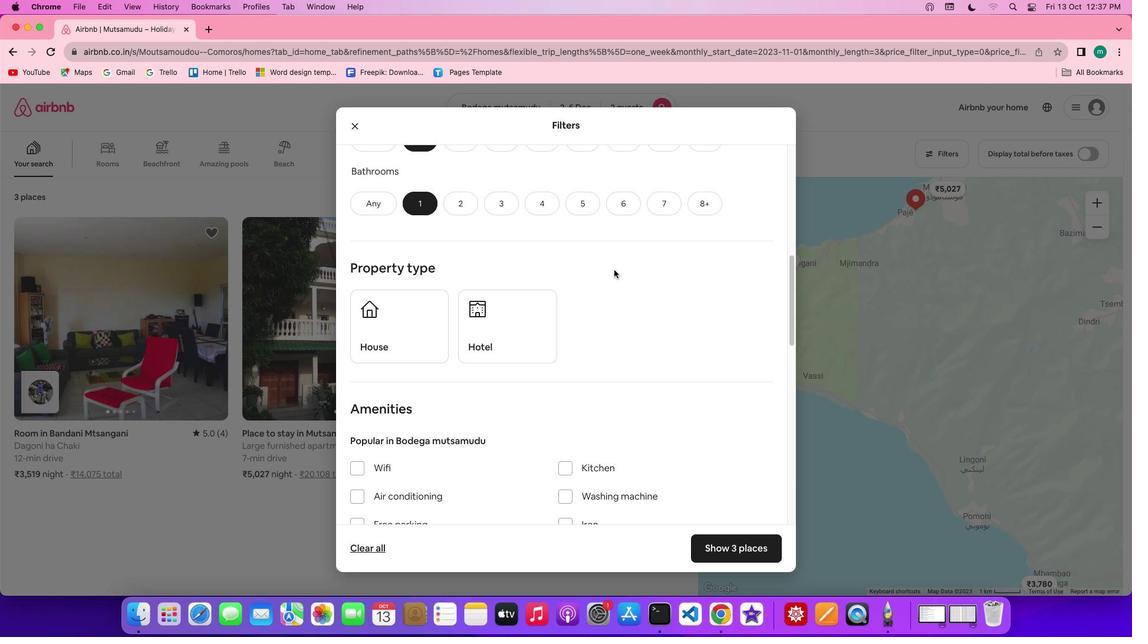 
Action: Mouse scrolled (614, 269) with delta (0, 0)
Screenshot: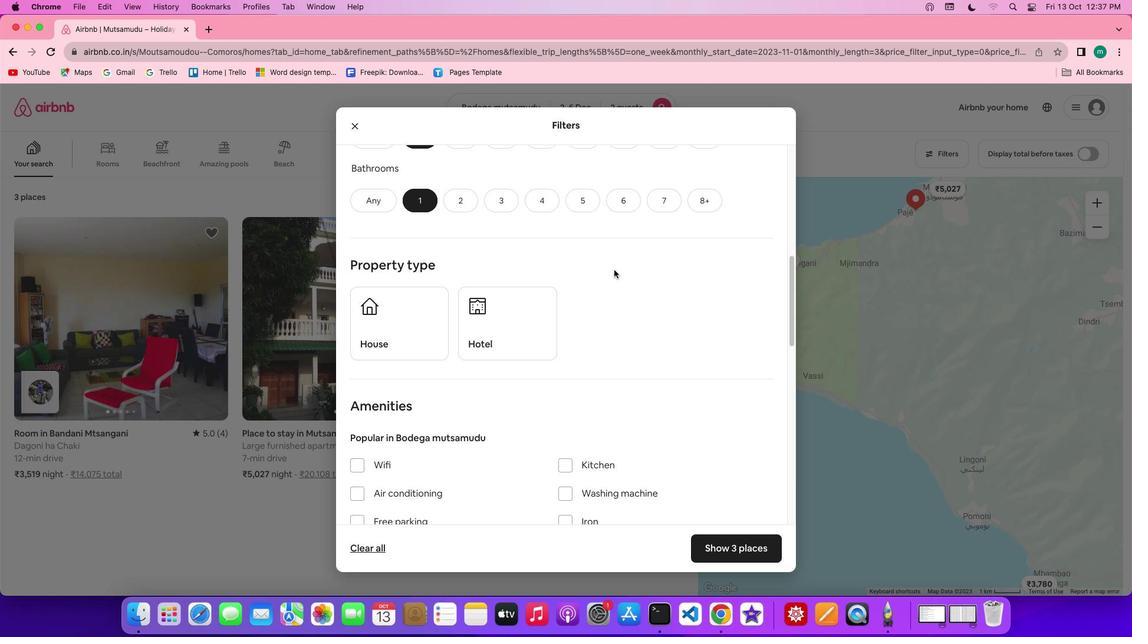 
Action: Mouse moved to (512, 305)
Screenshot: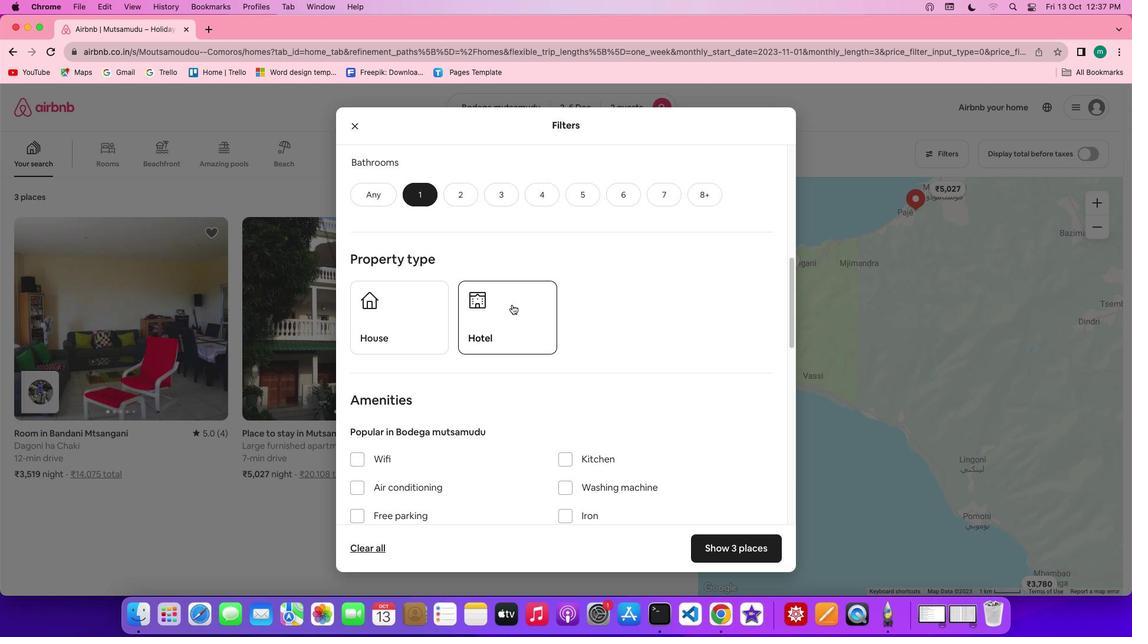 
Action: Mouse pressed left at (512, 305)
Screenshot: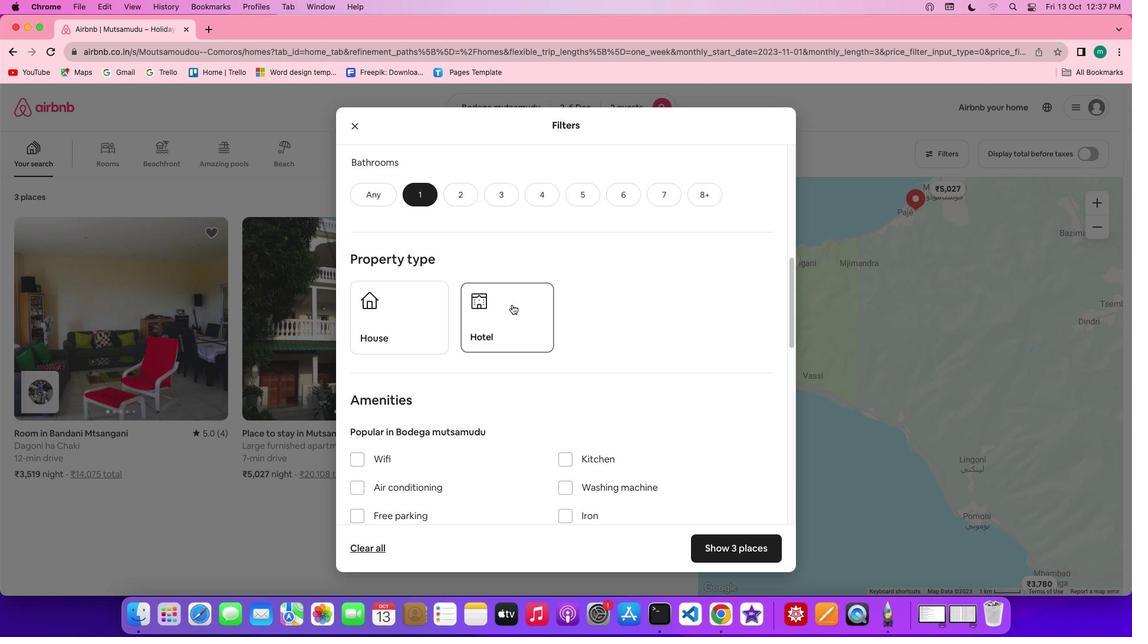
Action: Mouse moved to (613, 297)
Screenshot: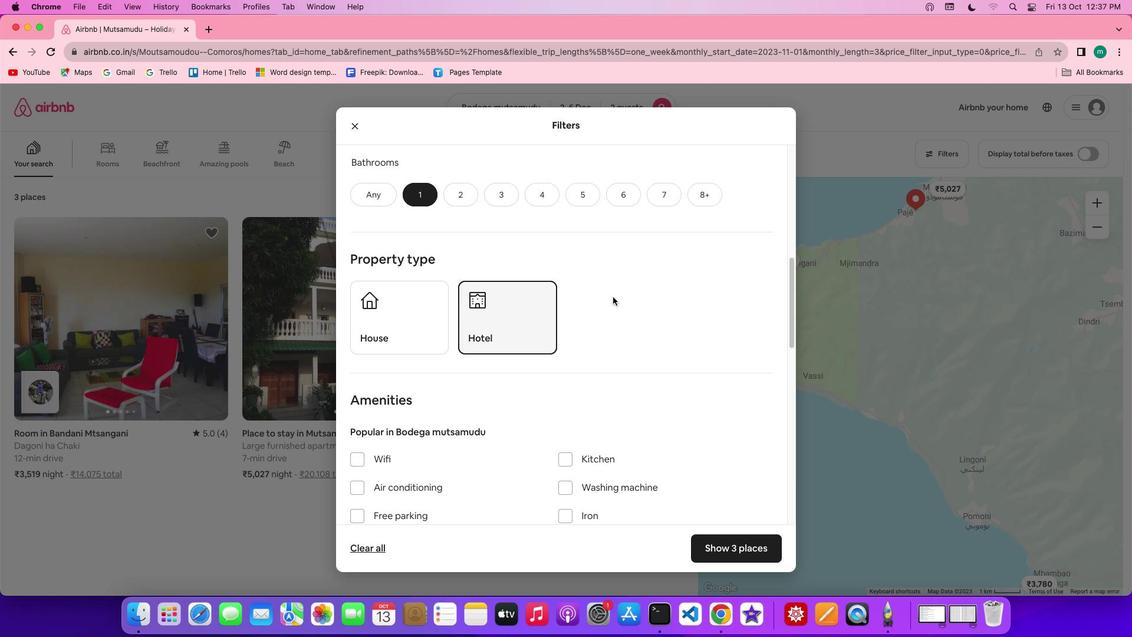 
Action: Mouse scrolled (613, 297) with delta (0, 0)
Screenshot: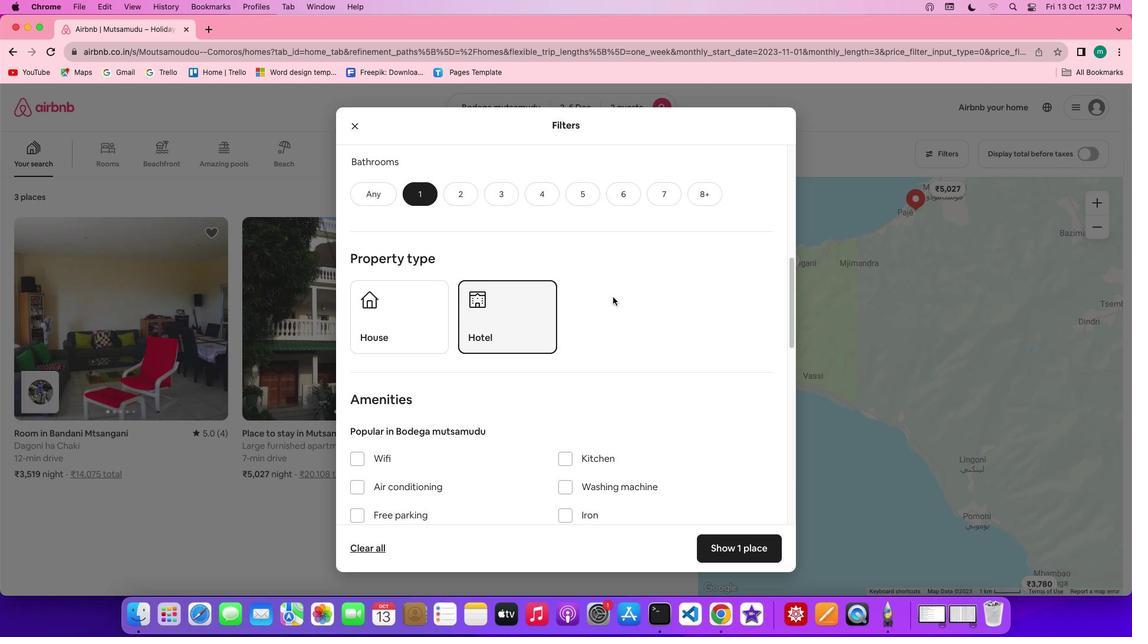 
Action: Mouse scrolled (613, 297) with delta (0, 0)
Screenshot: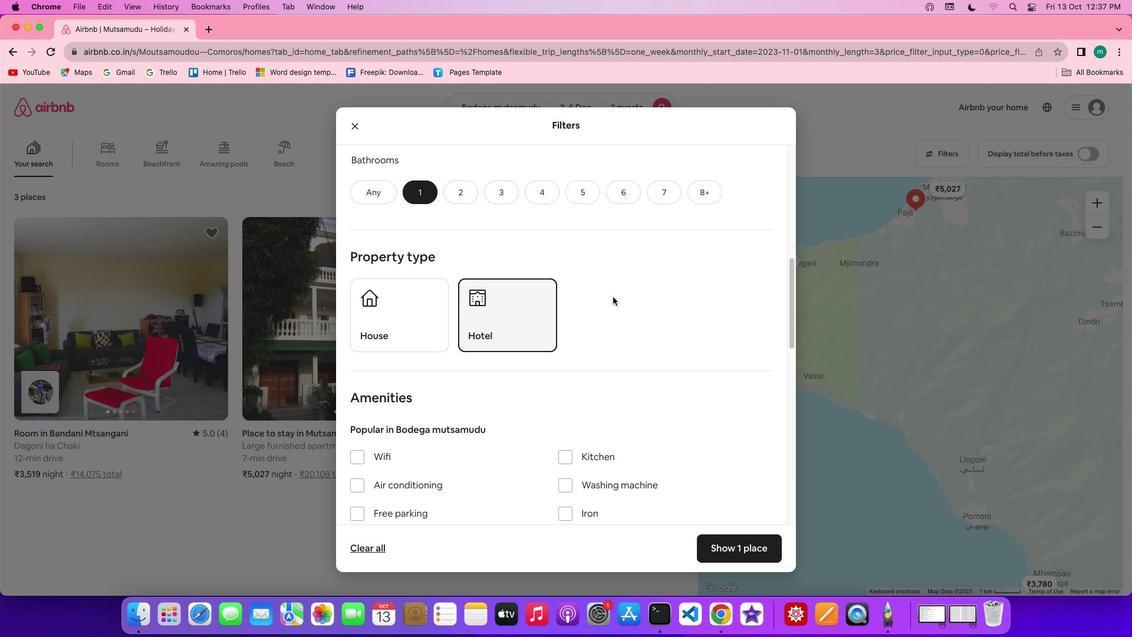 
Action: Mouse scrolled (613, 297) with delta (0, 0)
Screenshot: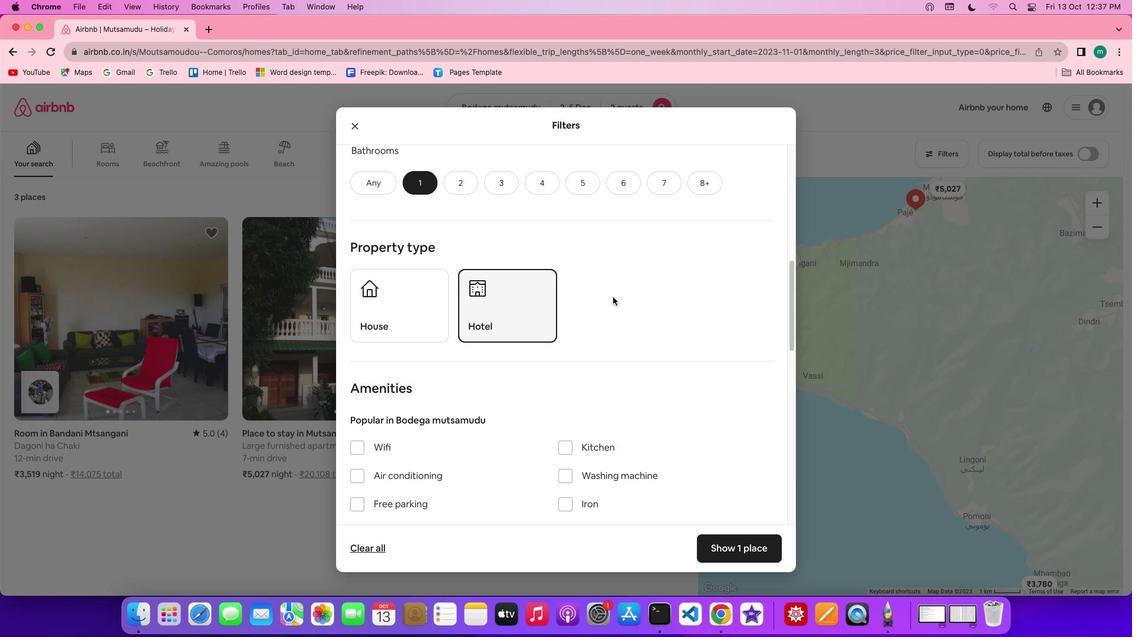 
Action: Mouse scrolled (613, 297) with delta (0, 0)
Screenshot: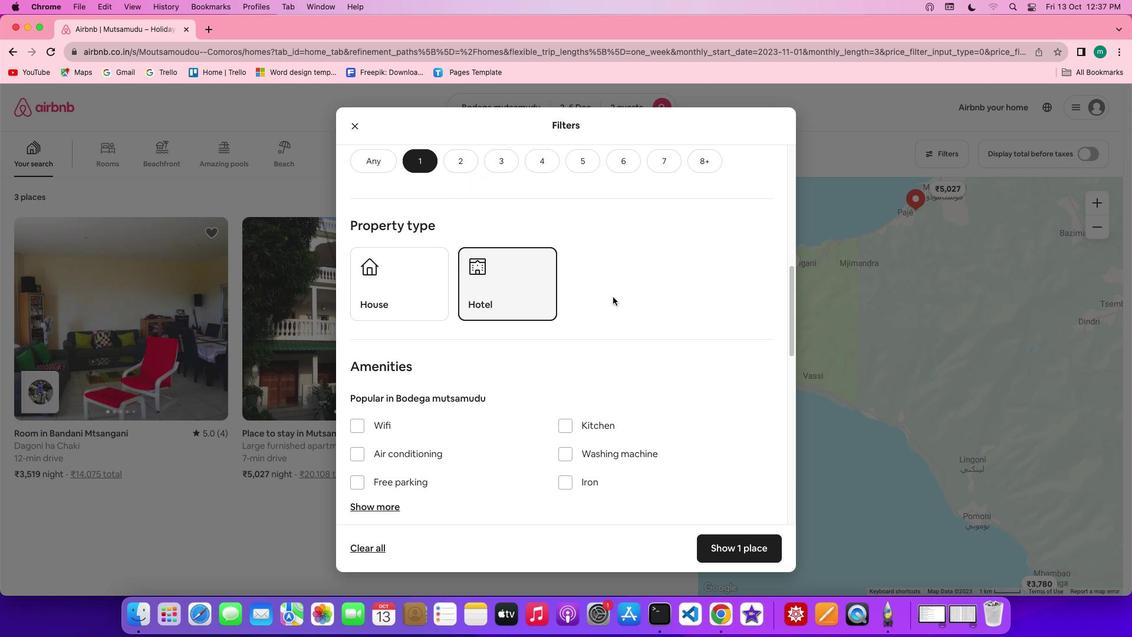 
Action: Mouse scrolled (613, 297) with delta (0, 0)
Screenshot: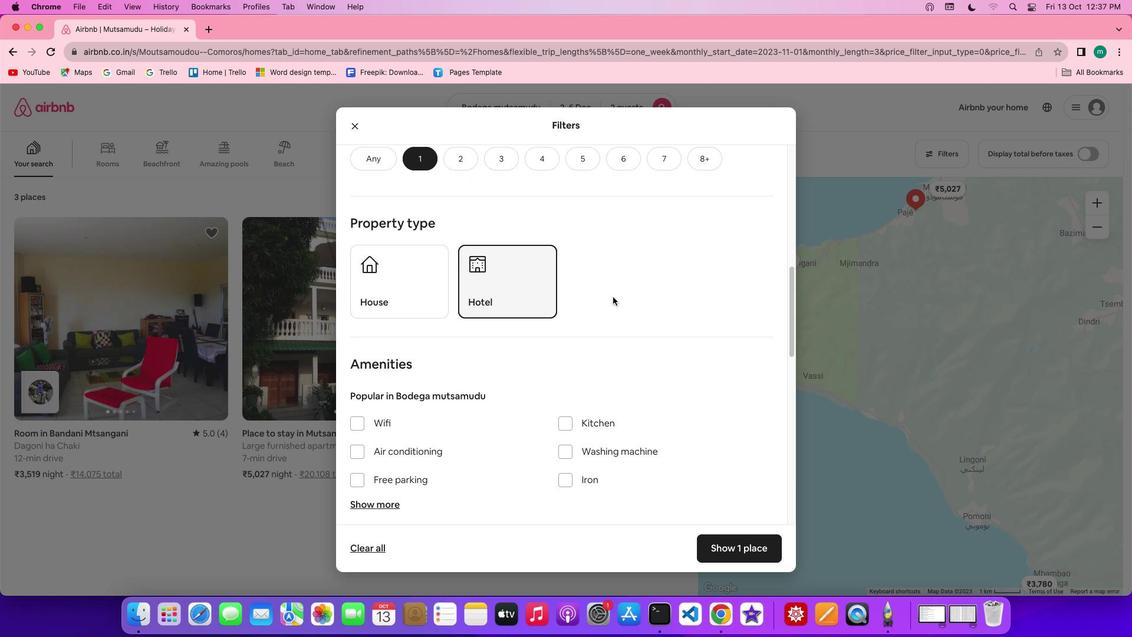 
Action: Mouse scrolled (613, 297) with delta (0, 0)
Screenshot: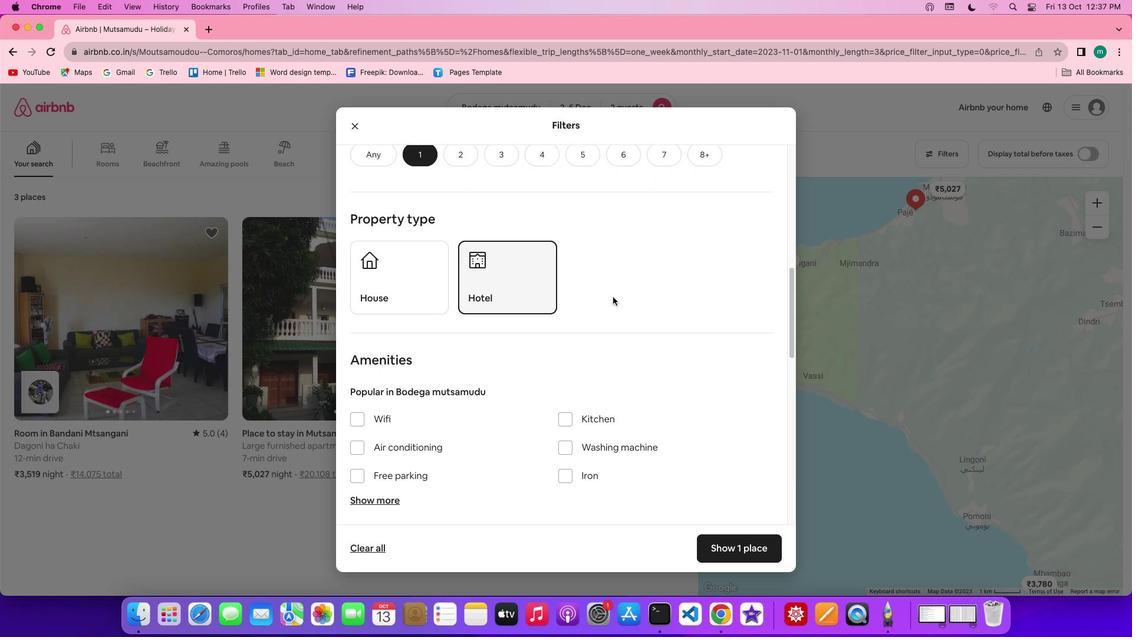 
Action: Mouse scrolled (613, 297) with delta (0, 0)
Screenshot: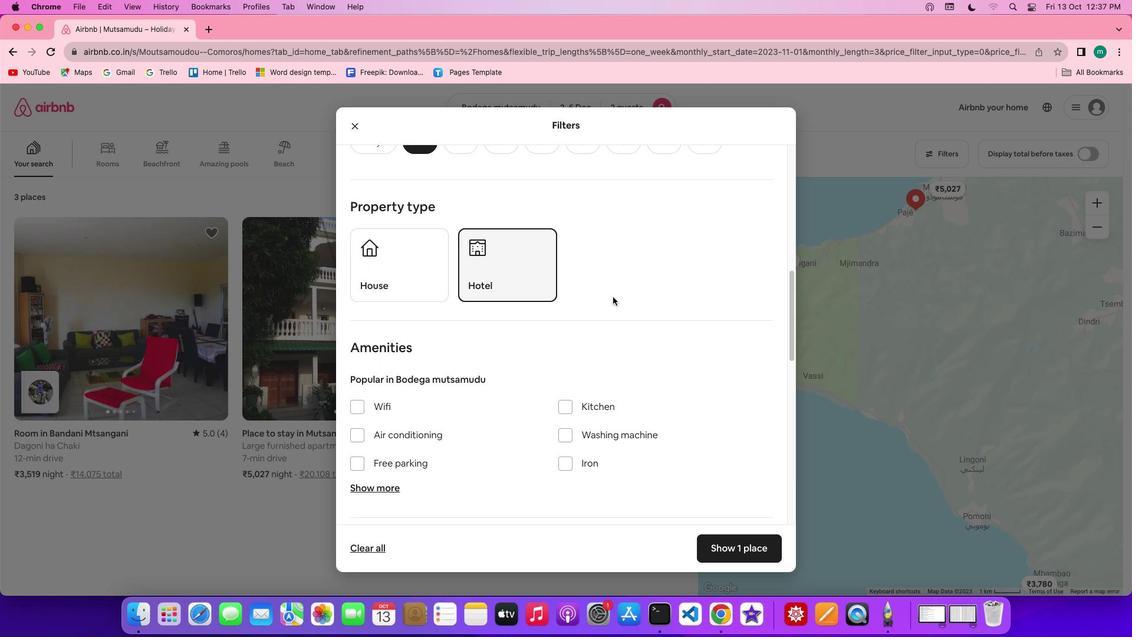 
Action: Mouse scrolled (613, 297) with delta (0, 0)
Screenshot: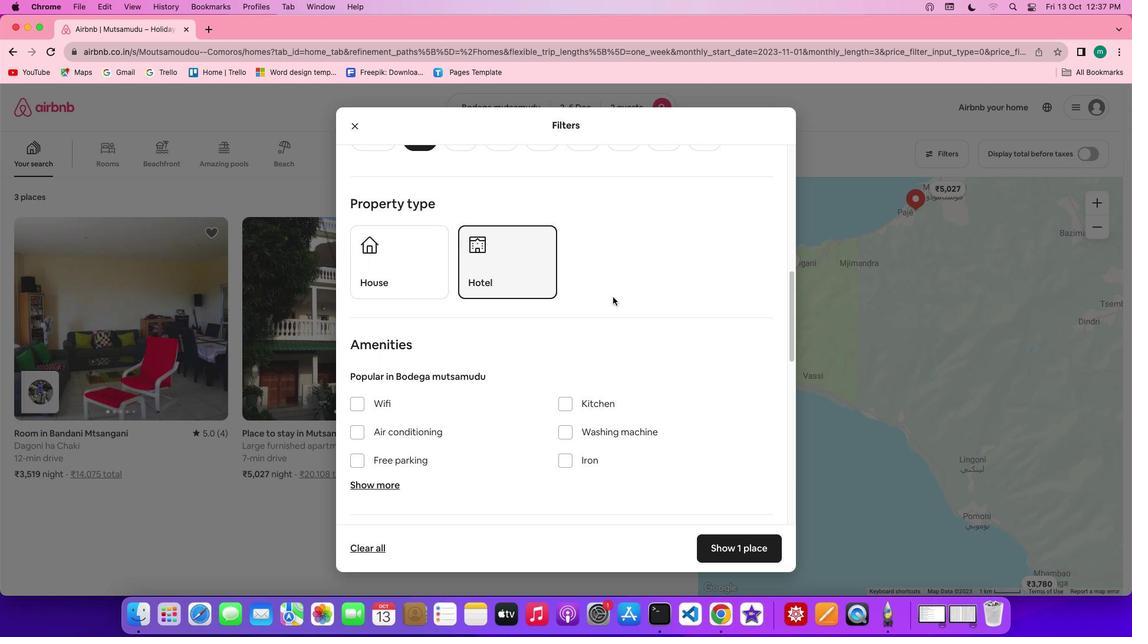 
Action: Mouse scrolled (613, 297) with delta (0, 0)
Screenshot: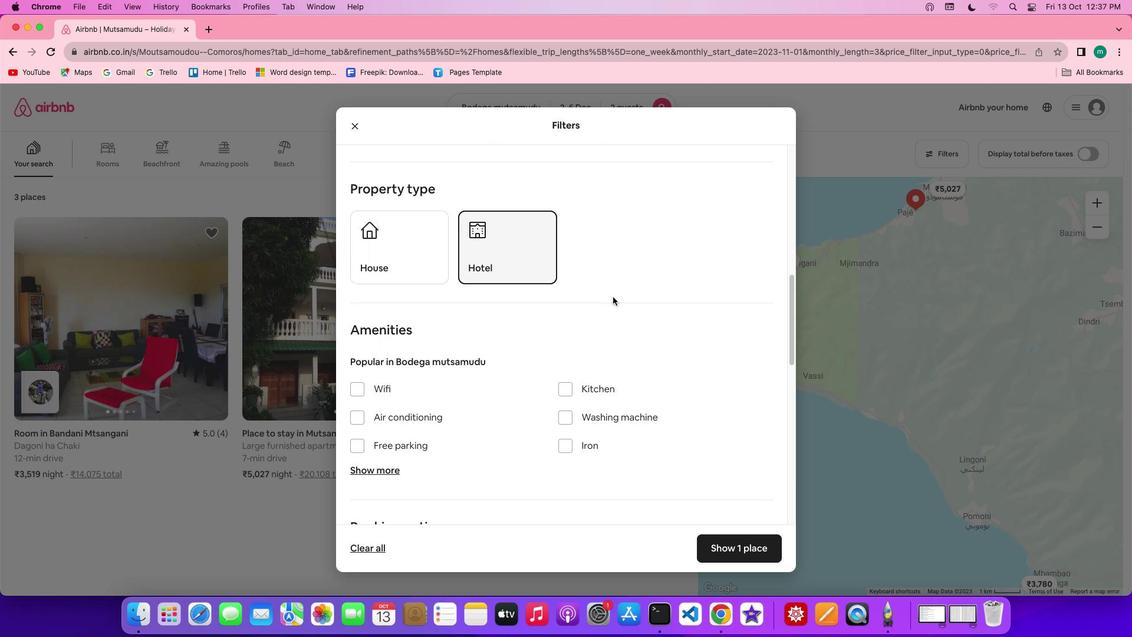 
Action: Mouse scrolled (613, 297) with delta (0, 0)
Screenshot: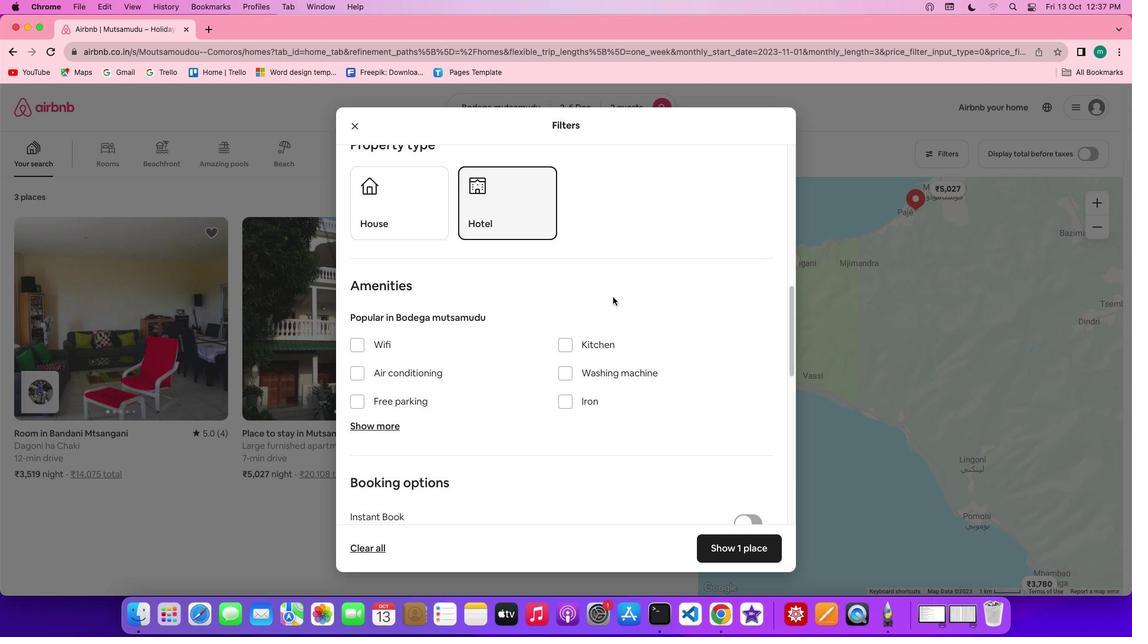 
Action: Mouse scrolled (613, 297) with delta (0, 0)
Screenshot: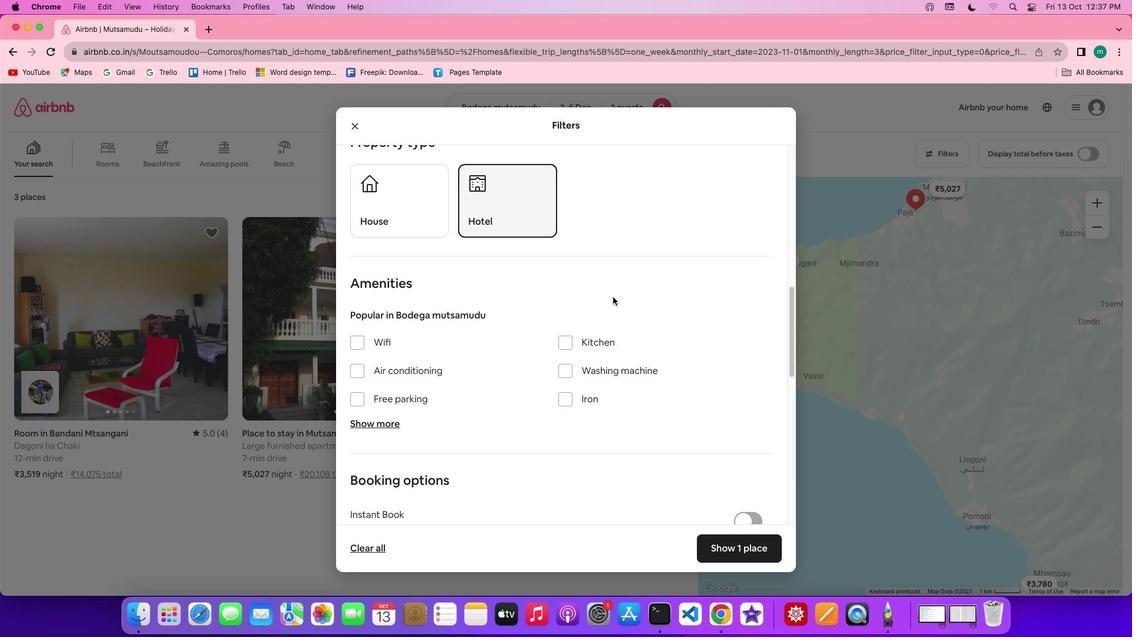 
Action: Mouse scrolled (613, 297) with delta (0, 0)
Screenshot: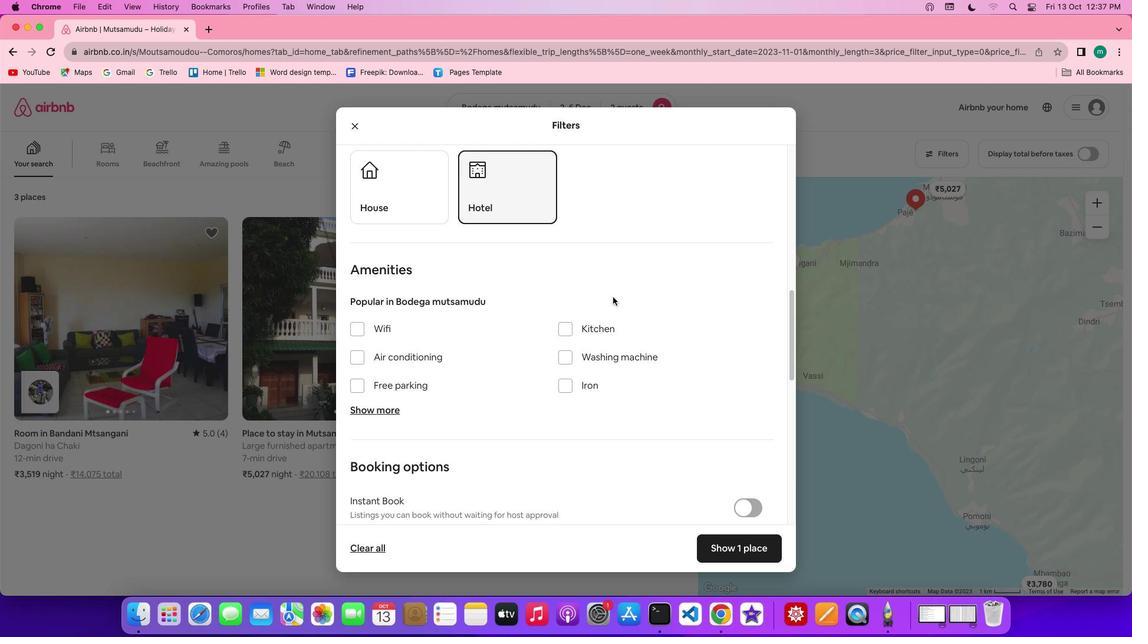 
Action: Mouse scrolled (613, 297) with delta (0, 0)
Screenshot: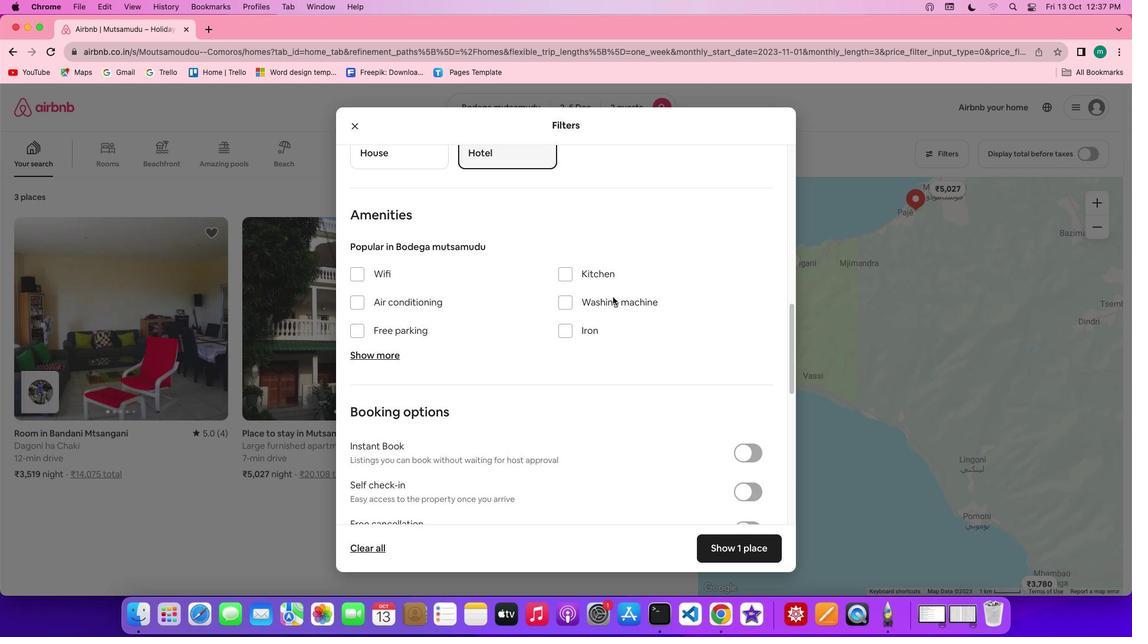
Action: Mouse moved to (571, 268)
Screenshot: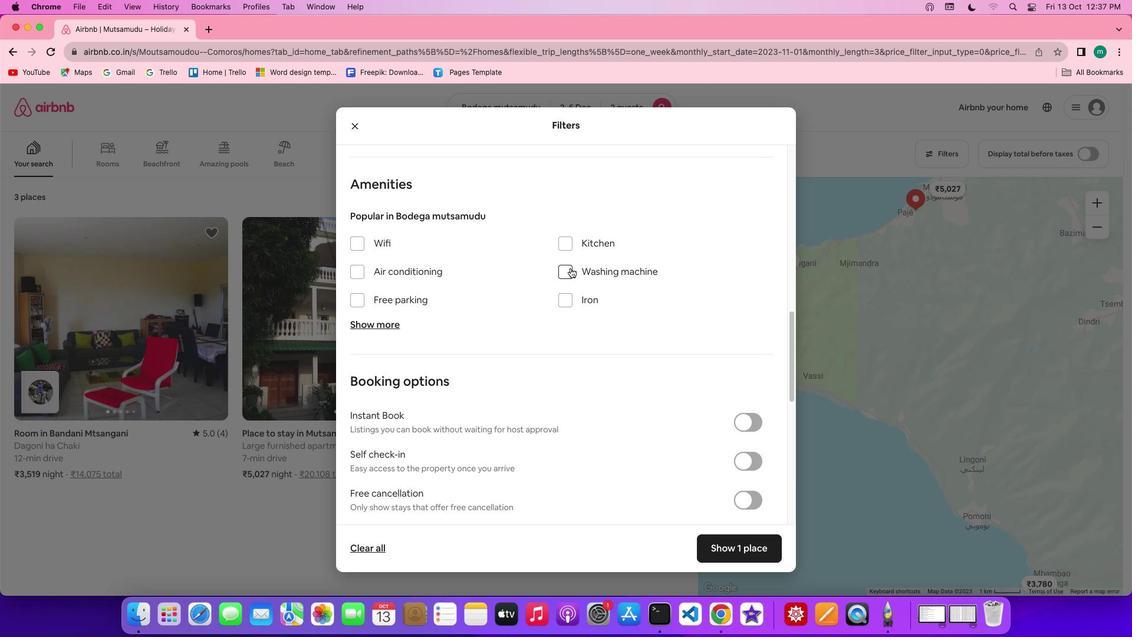 
Action: Mouse pressed left at (571, 268)
Screenshot: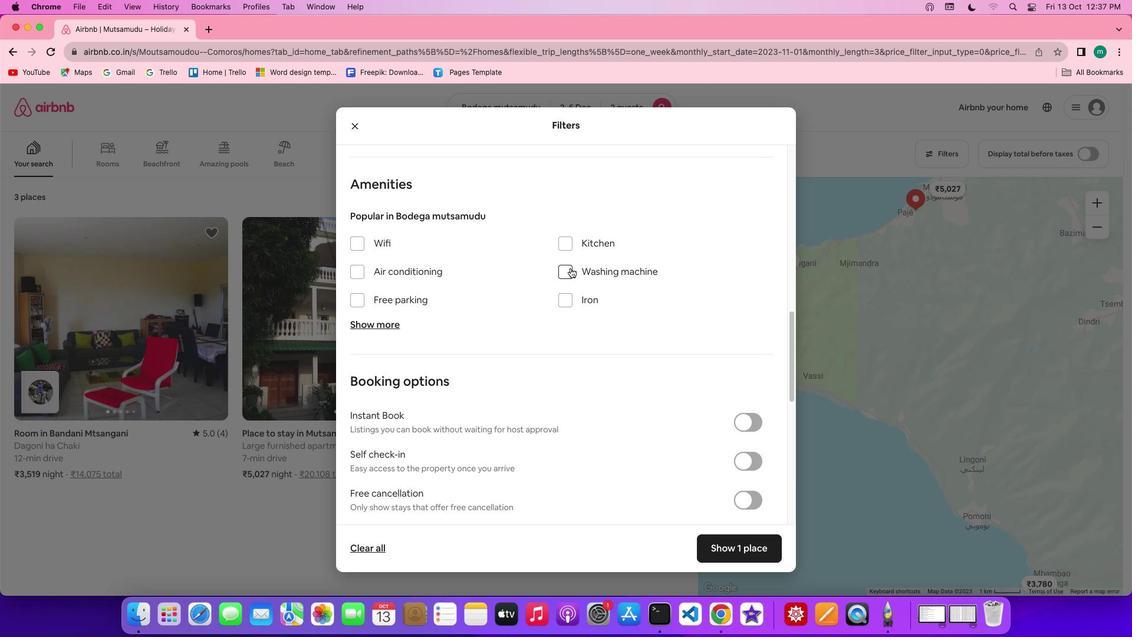 
Action: Mouse moved to (659, 279)
Screenshot: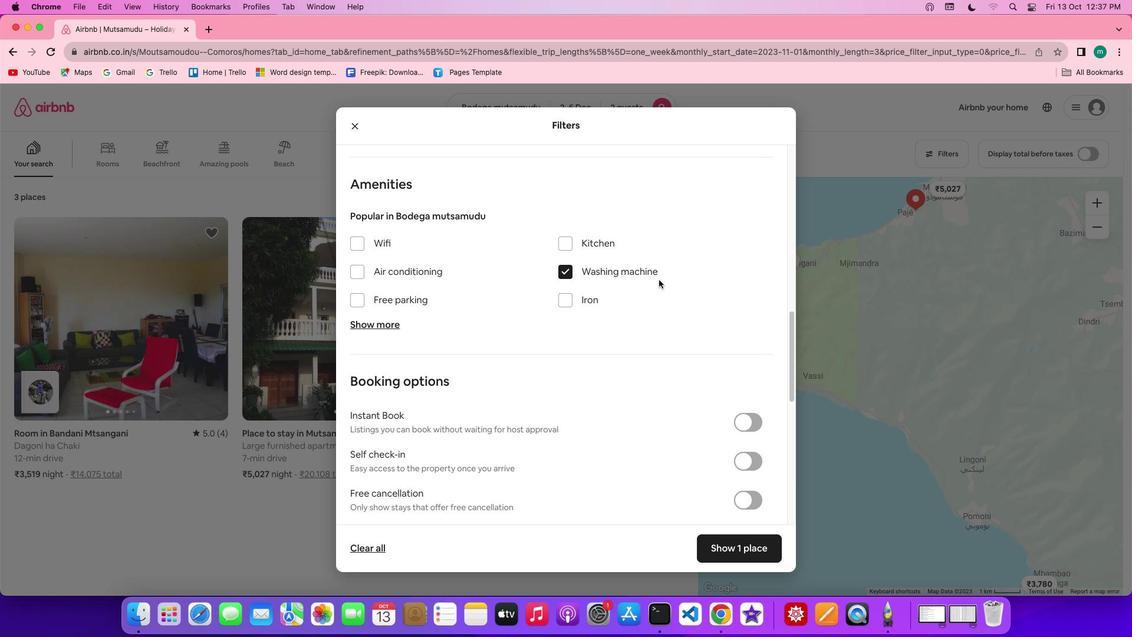 
Action: Mouse scrolled (659, 279) with delta (0, 0)
Screenshot: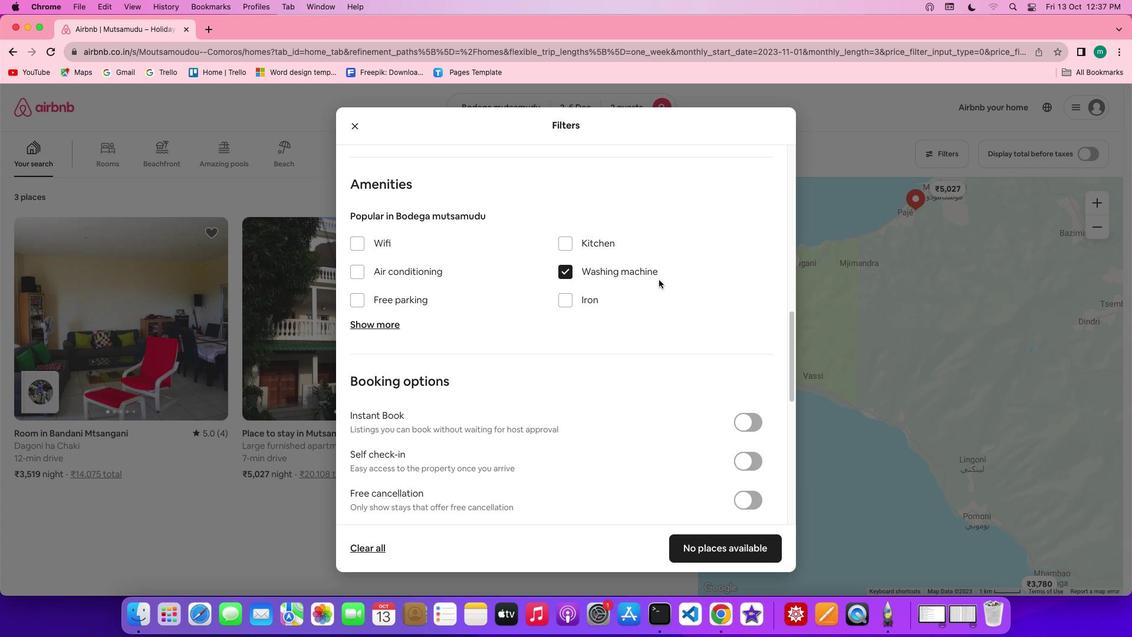 
Action: Mouse scrolled (659, 279) with delta (0, 0)
Screenshot: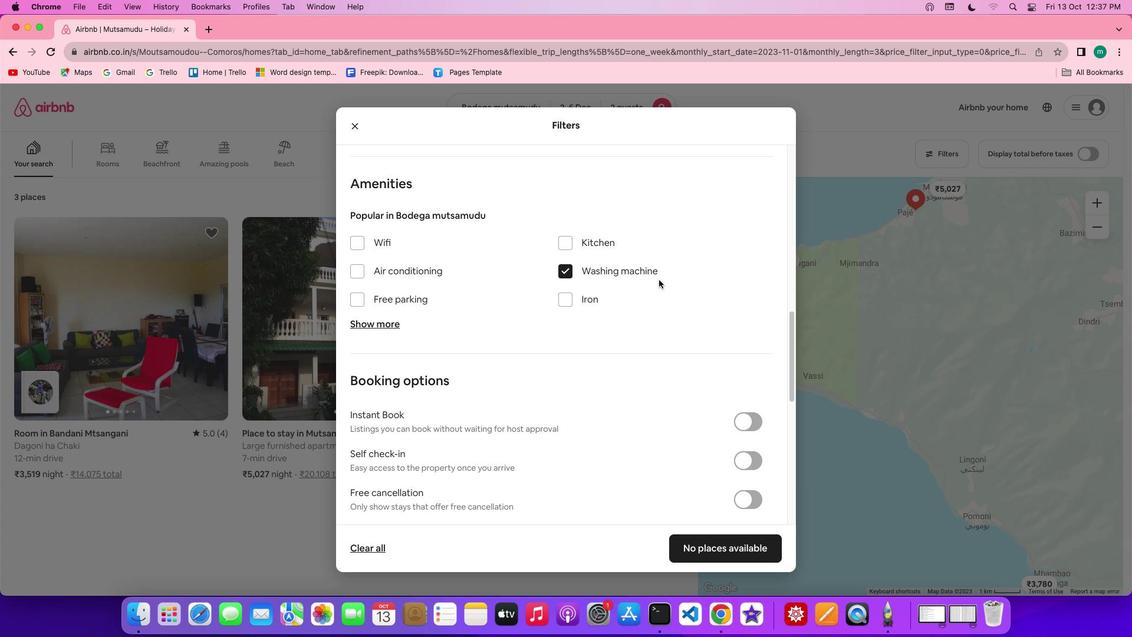 
Action: Mouse scrolled (659, 279) with delta (0, 0)
Screenshot: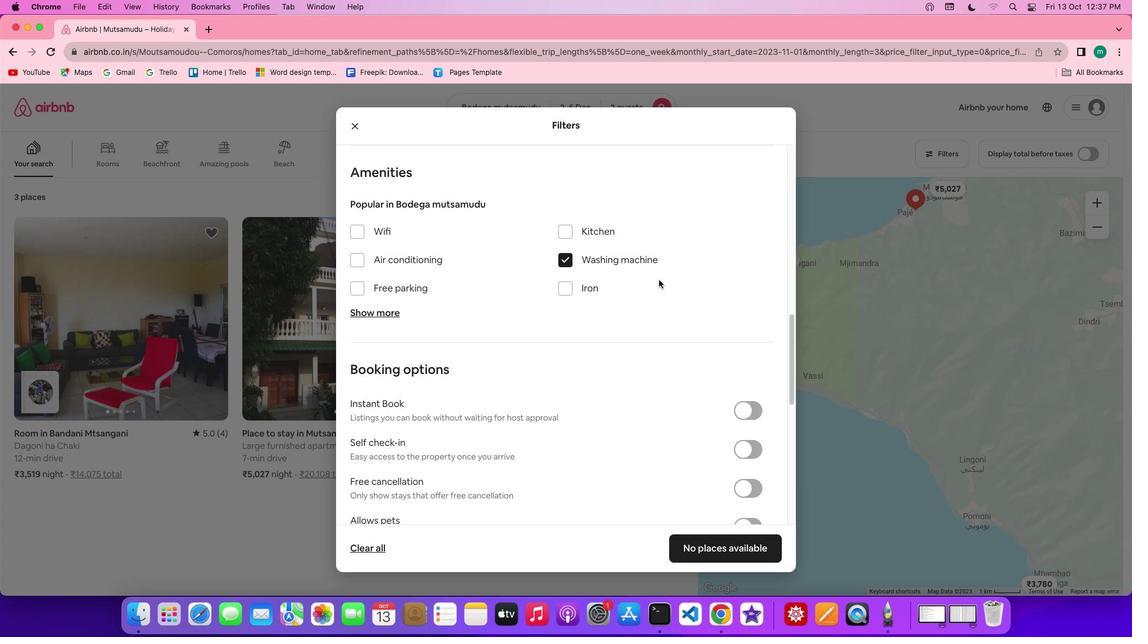 
Action: Mouse scrolled (659, 279) with delta (0, 0)
Screenshot: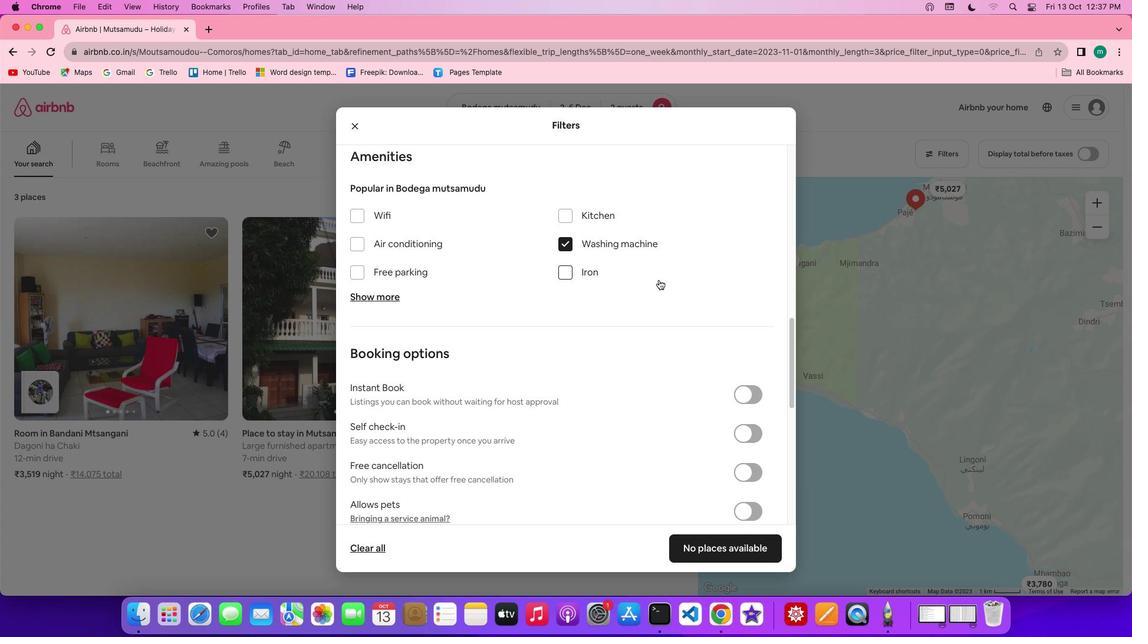 
Action: Mouse scrolled (659, 279) with delta (0, 0)
Screenshot: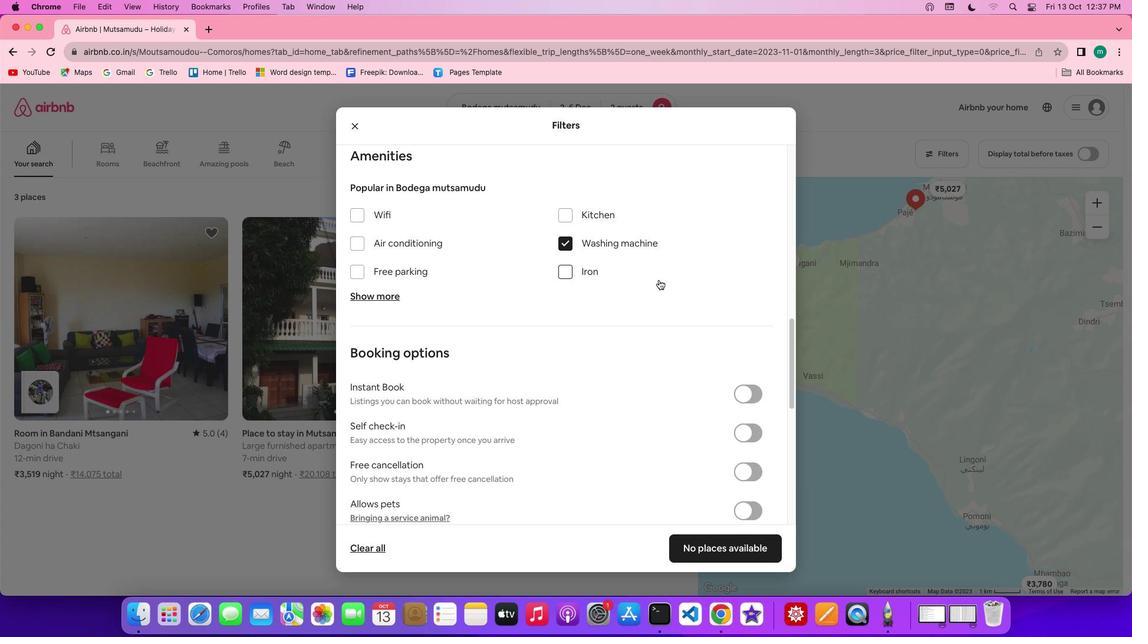 
Action: Mouse scrolled (659, 279) with delta (0, 0)
Screenshot: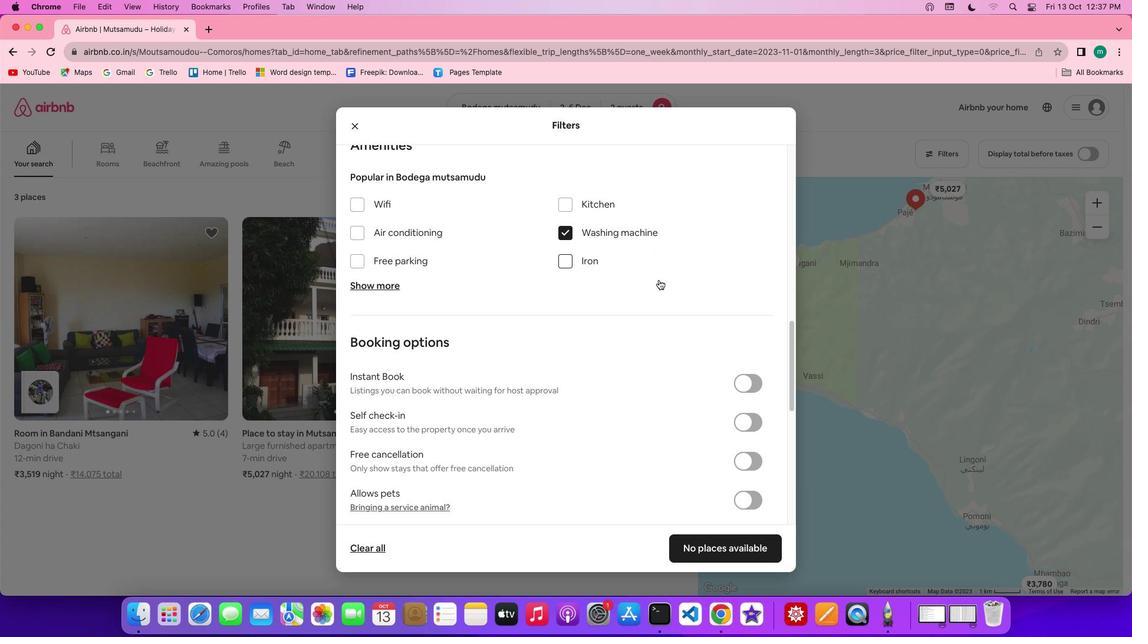 
Action: Mouse scrolled (659, 279) with delta (0, 0)
Screenshot: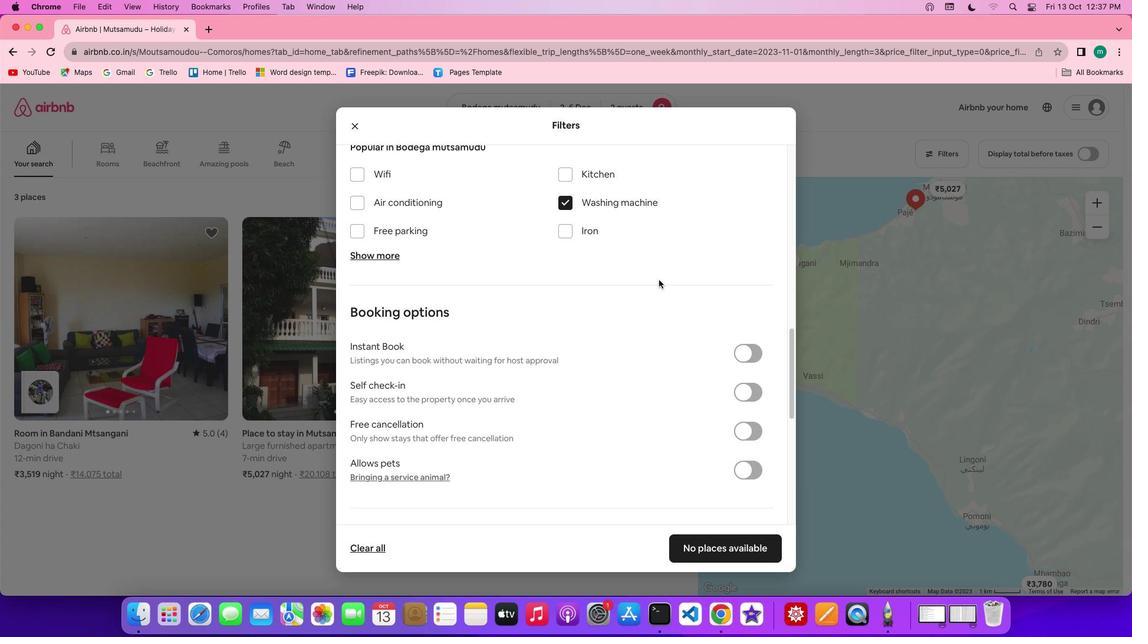 
Action: Mouse scrolled (659, 279) with delta (0, 0)
Screenshot: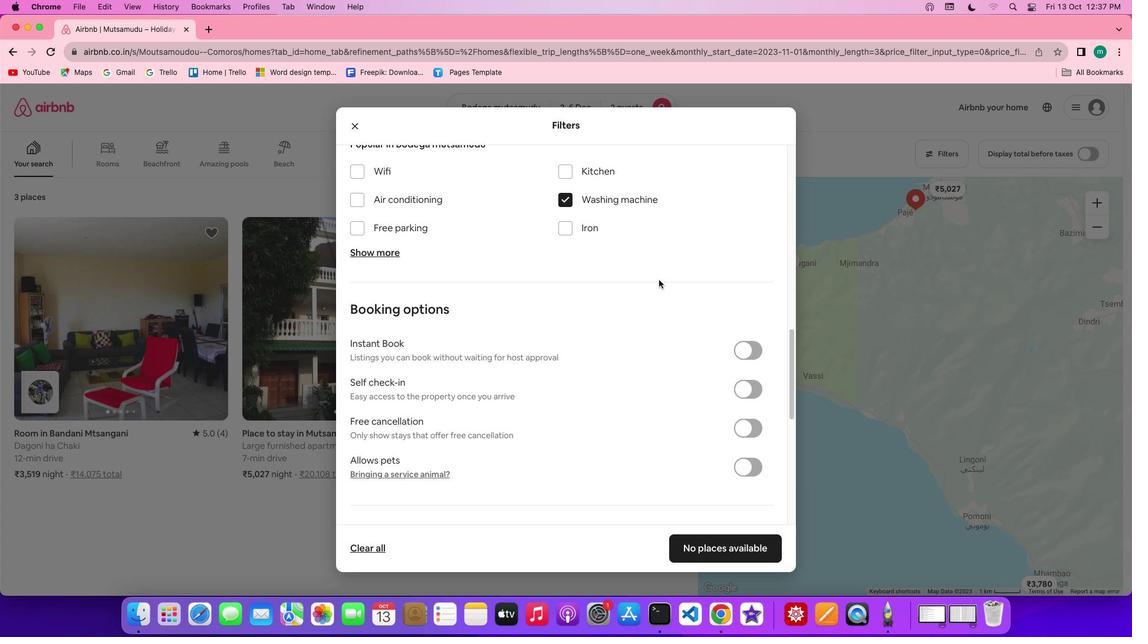 
Action: Mouse scrolled (659, 279) with delta (0, 0)
Screenshot: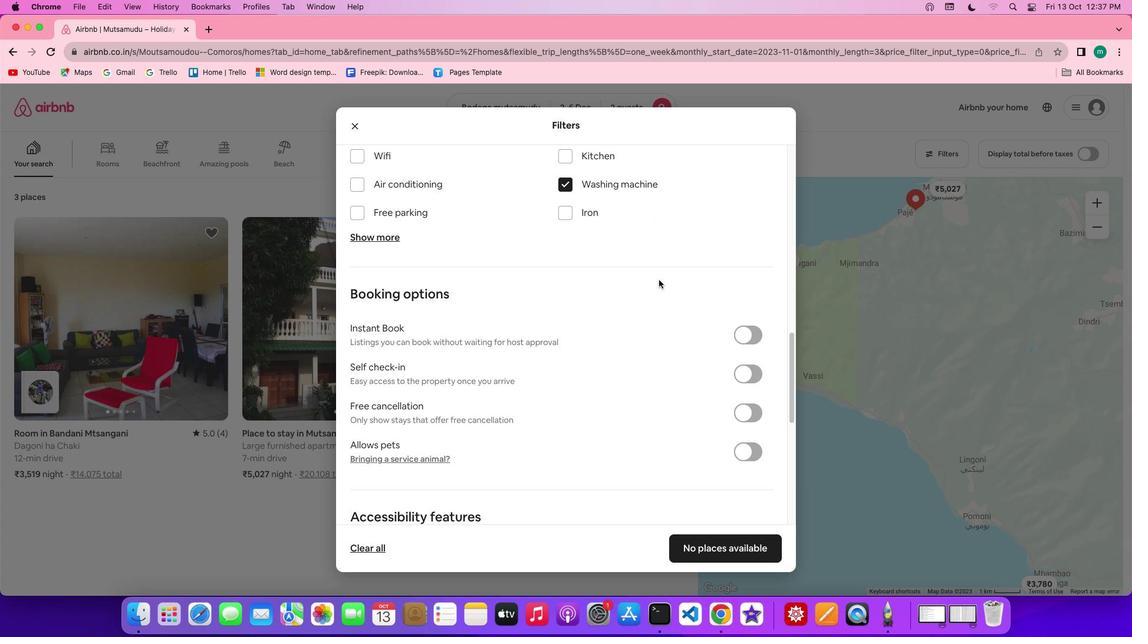 
Action: Mouse scrolled (659, 279) with delta (0, 0)
Screenshot: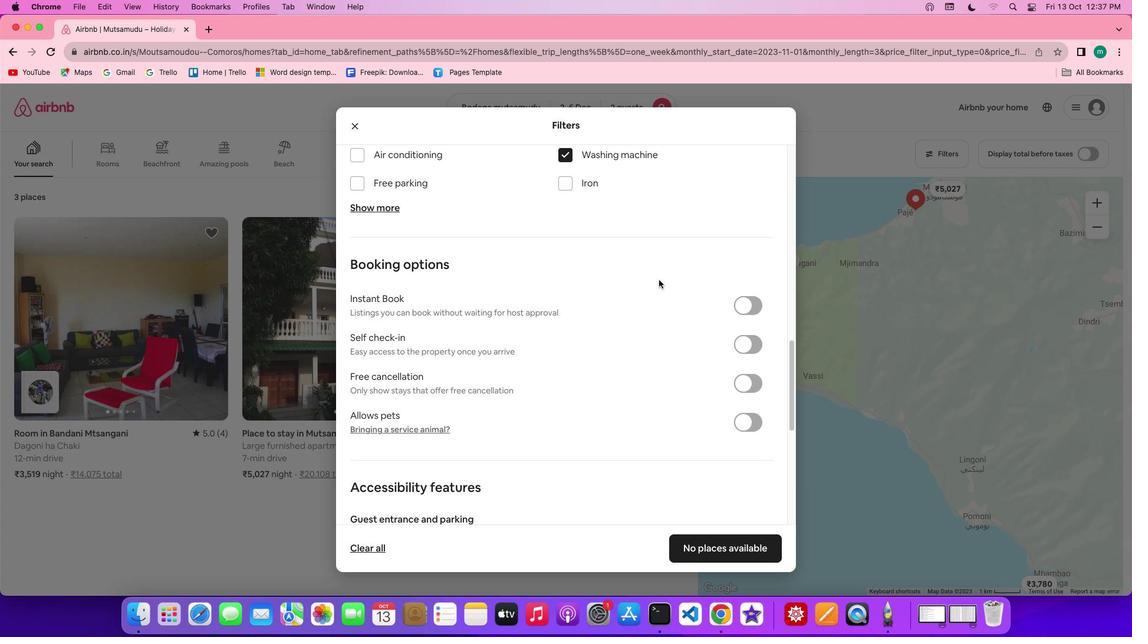 
Action: Mouse scrolled (659, 279) with delta (0, 0)
Screenshot: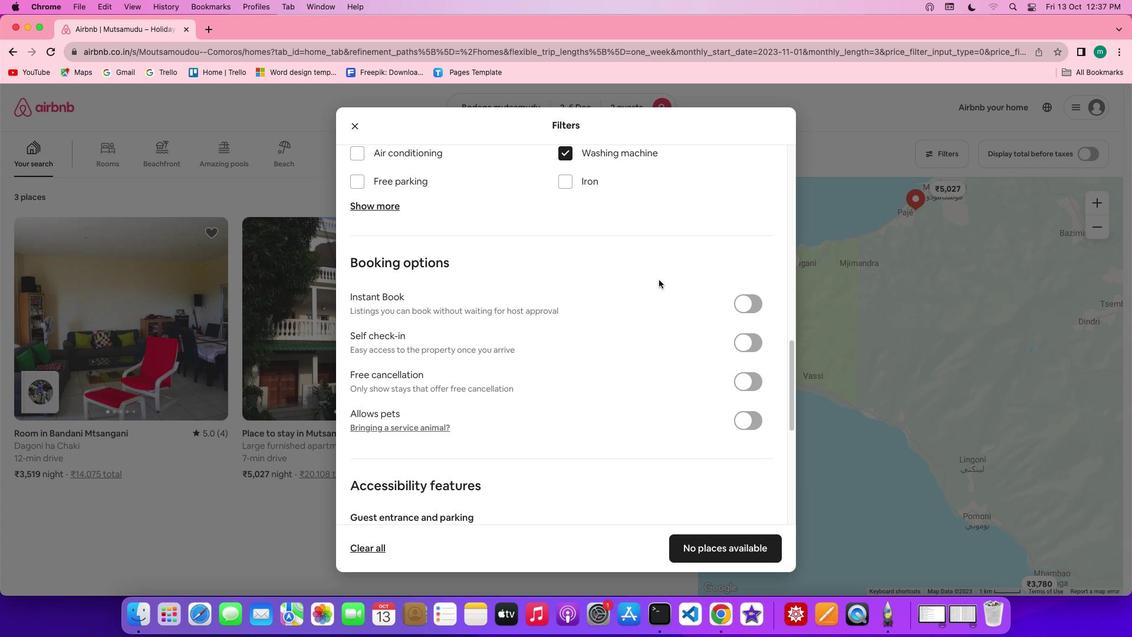 
Action: Mouse scrolled (659, 279) with delta (0, 0)
Screenshot: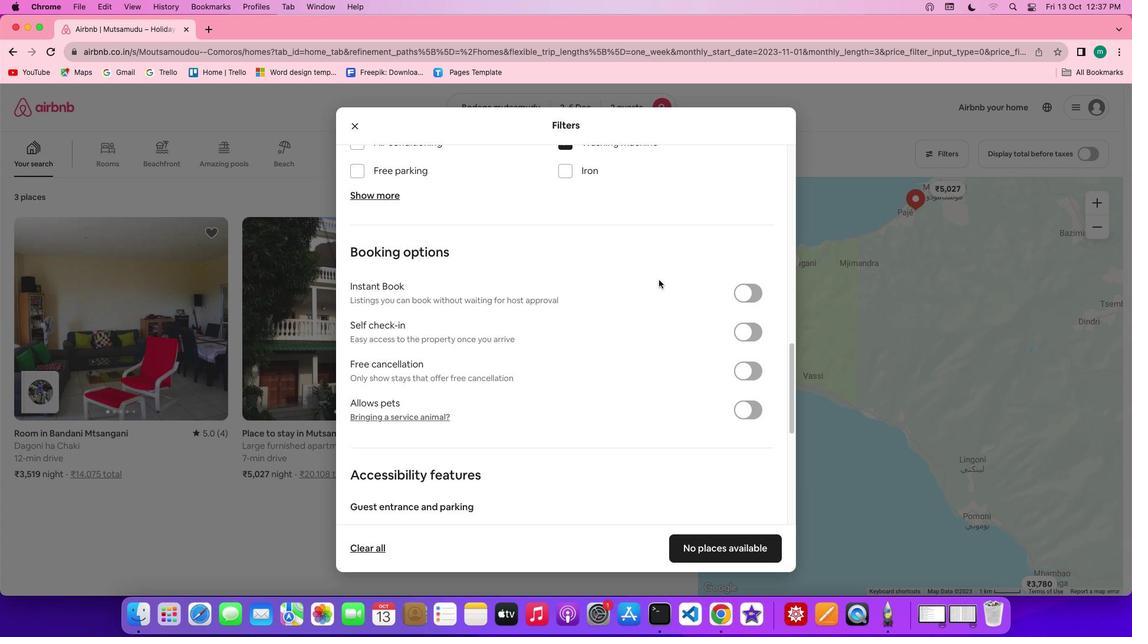 
Action: Mouse scrolled (659, 279) with delta (0, 0)
Screenshot: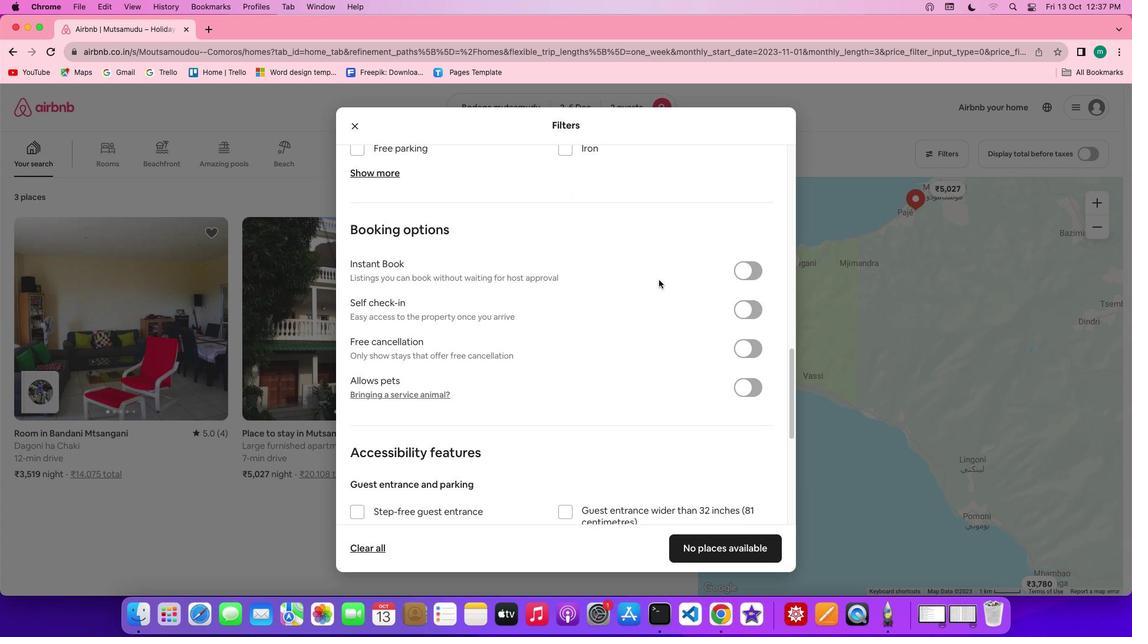 
Action: Mouse scrolled (659, 279) with delta (0, 0)
Screenshot: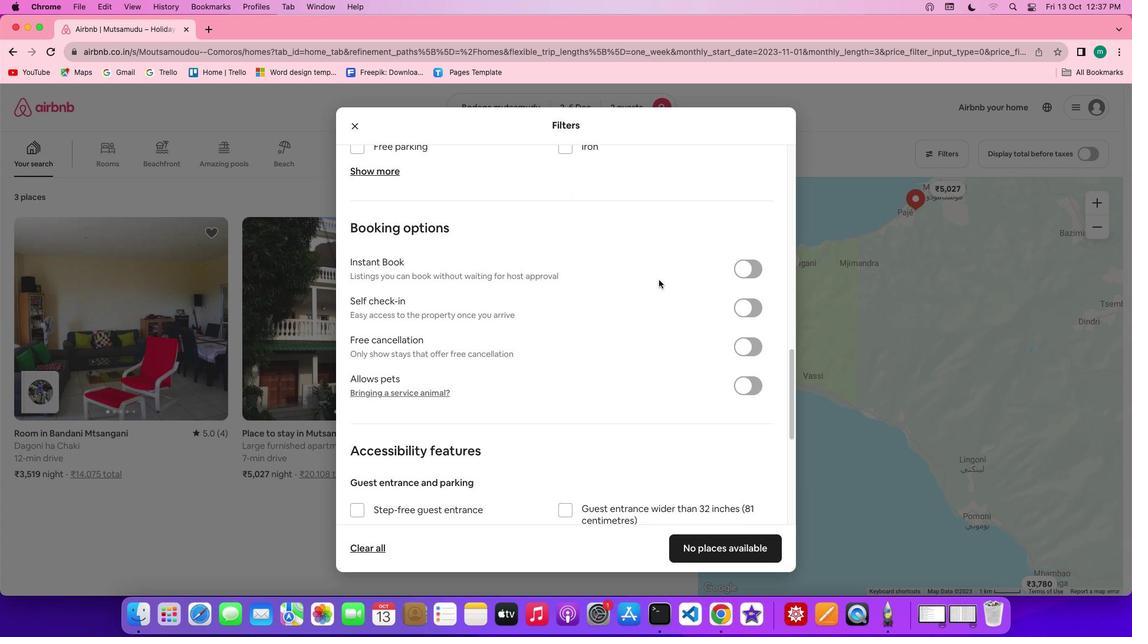 
Action: Mouse scrolled (659, 279) with delta (0, 0)
Screenshot: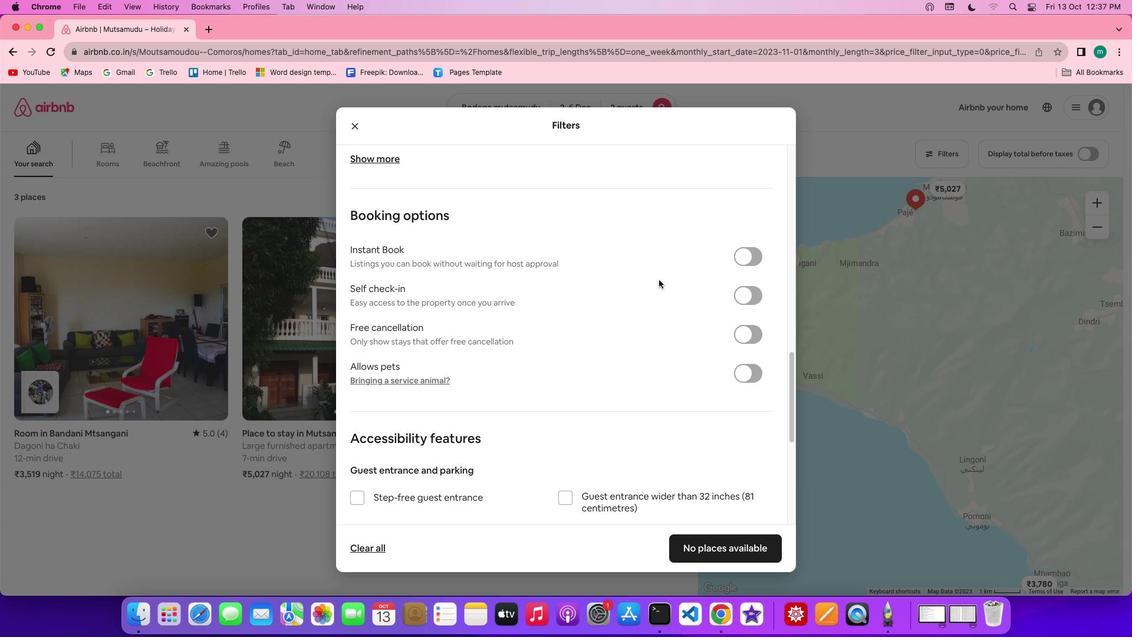 
Action: Mouse moved to (698, 549)
Screenshot: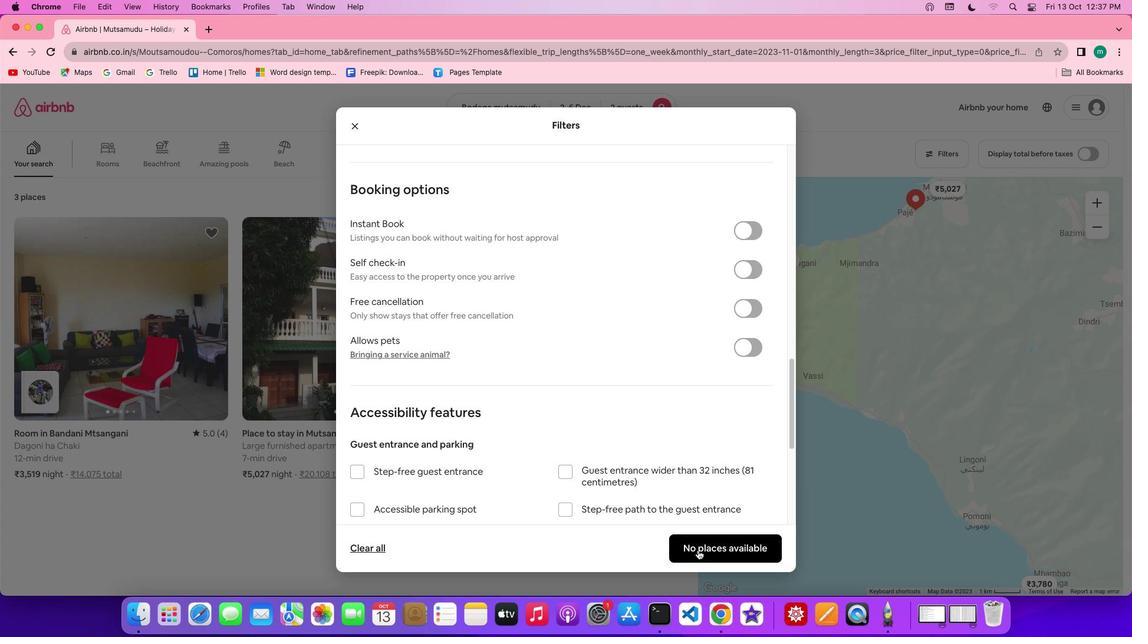 
Action: Mouse pressed left at (698, 549)
Screenshot: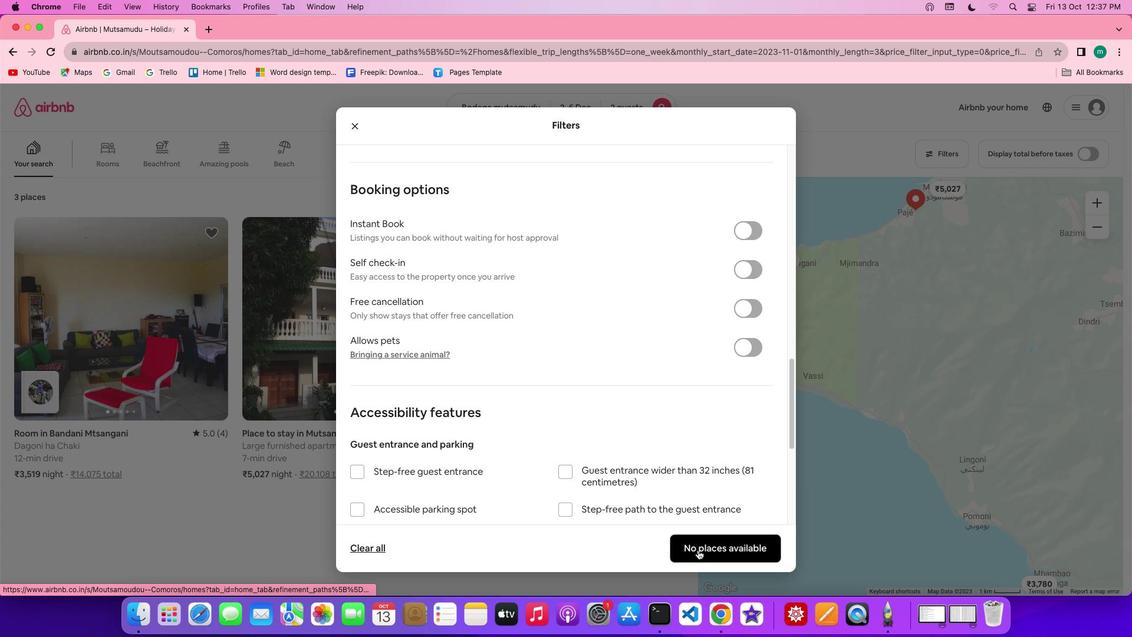 
Action: Mouse moved to (325, 358)
Screenshot: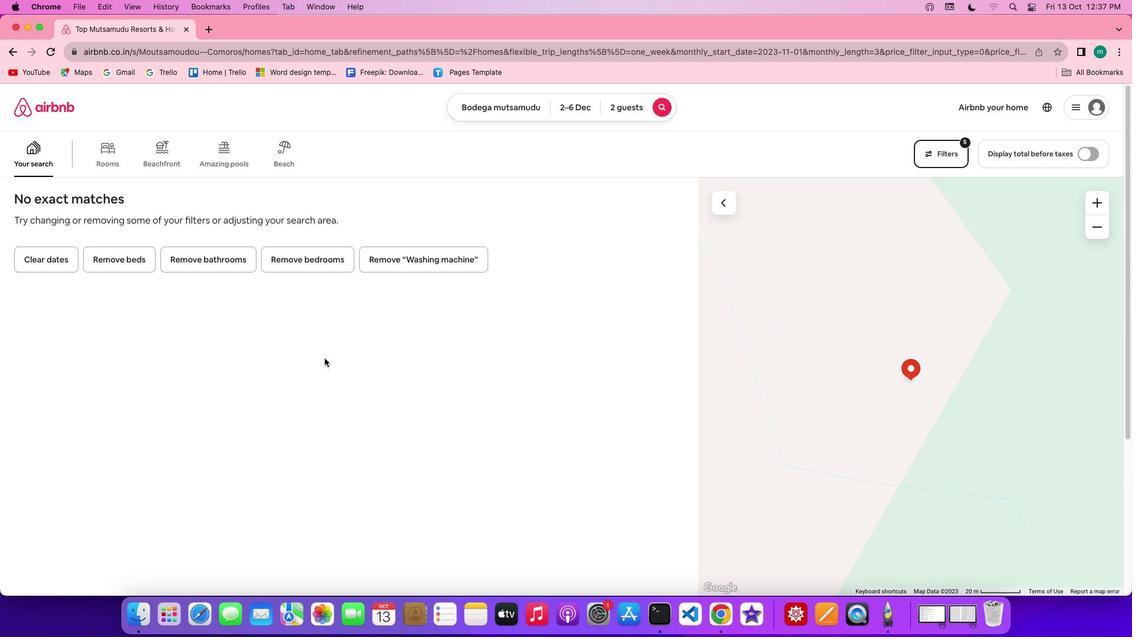 
Action: Mouse pressed left at (325, 358)
Screenshot: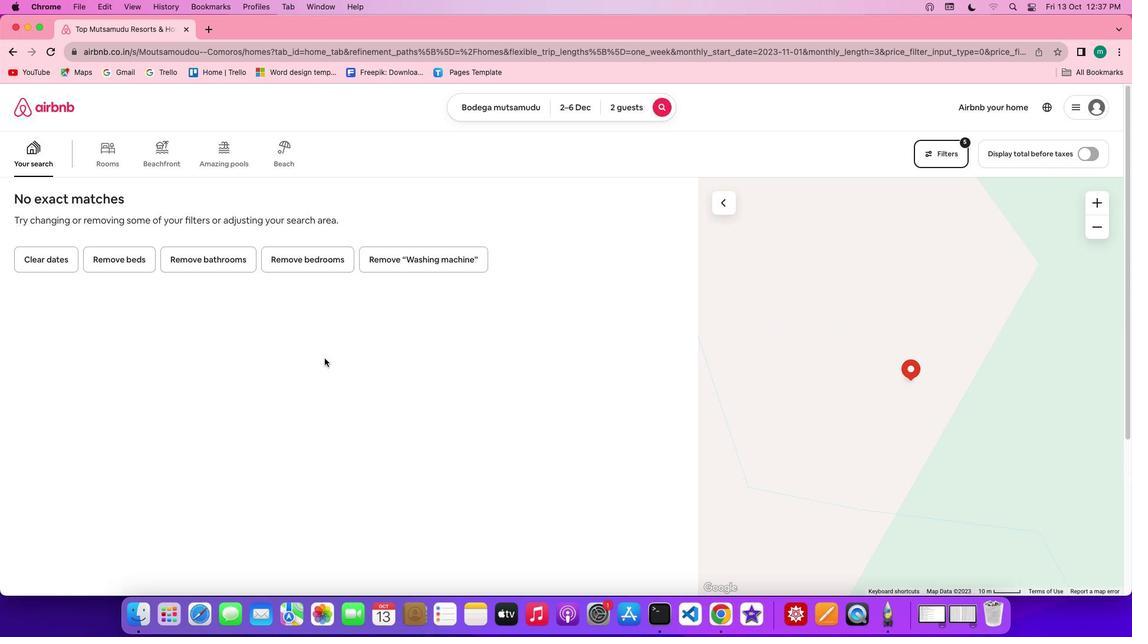 
